 Task: In the  document Exoticfruits.epub Add page color 'Light Green'Light Green . Insert watermark . Insert watermark  Do not copy  Apply Font Style in watermark Lexend; font size  120 and place the watermark  Horizontally
Action: Mouse moved to (282, 14)
Screenshot: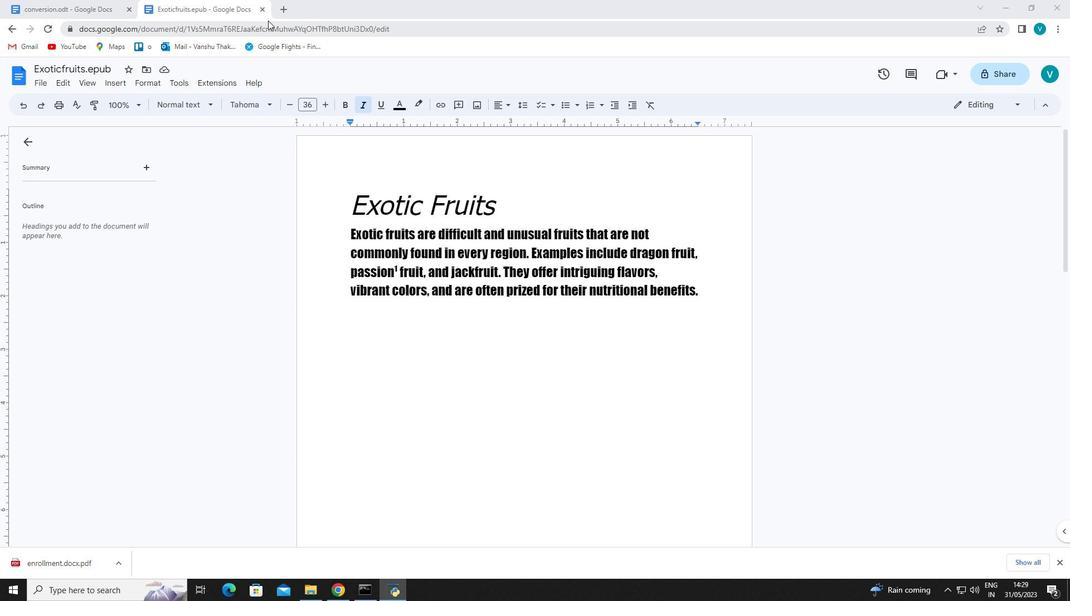 
Action: Mouse pressed left at (282, 14)
Screenshot: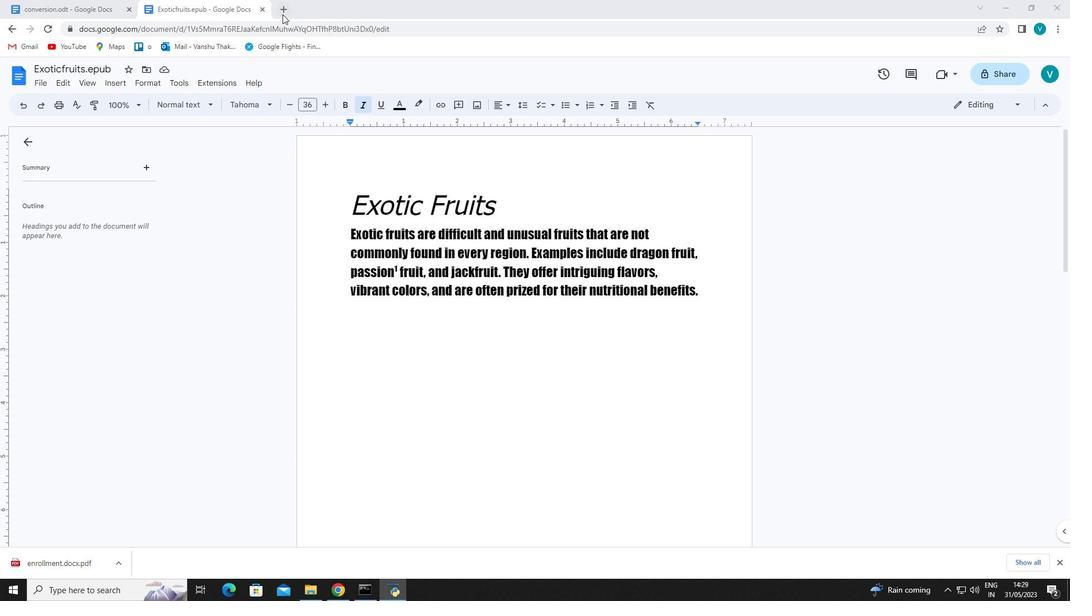 
Action: Mouse moved to (397, 225)
Screenshot: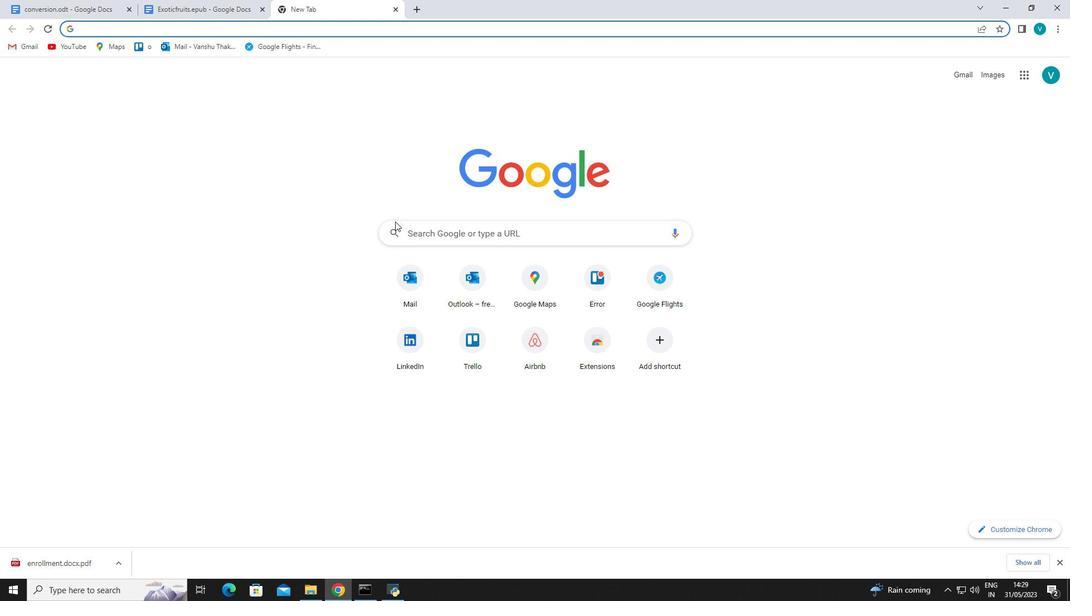 
Action: Mouse pressed left at (397, 225)
Screenshot: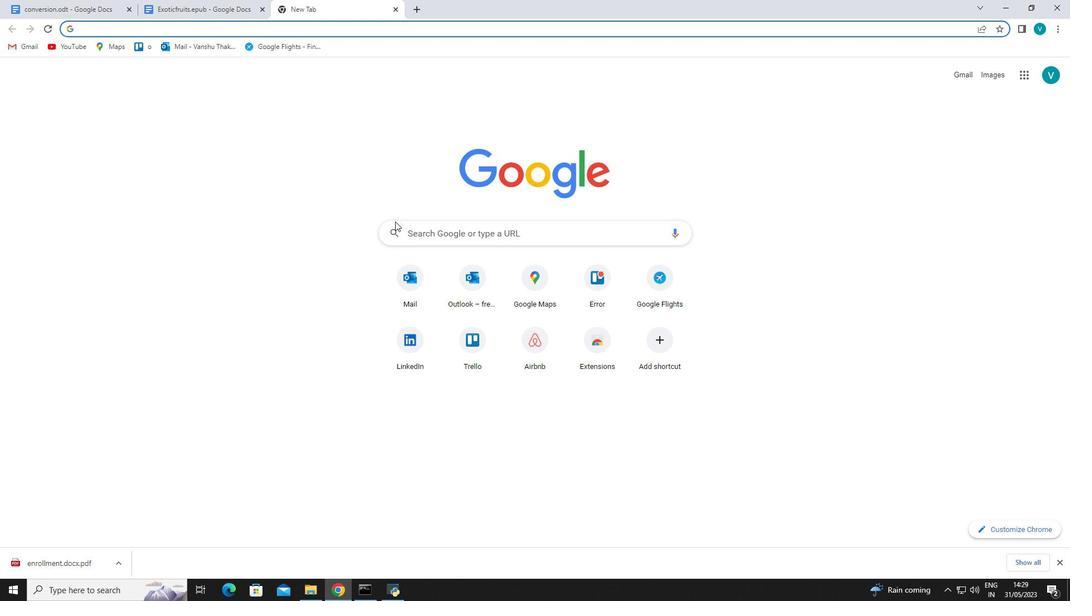 
Action: Mouse moved to (431, 242)
Screenshot: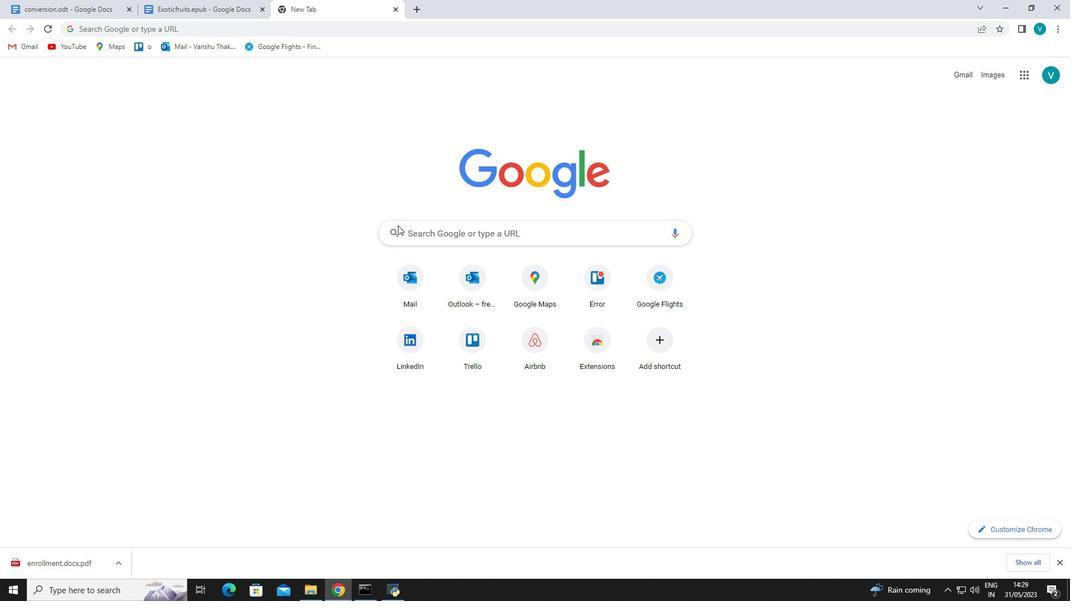 
Action: Mouse pressed left at (431, 242)
Screenshot: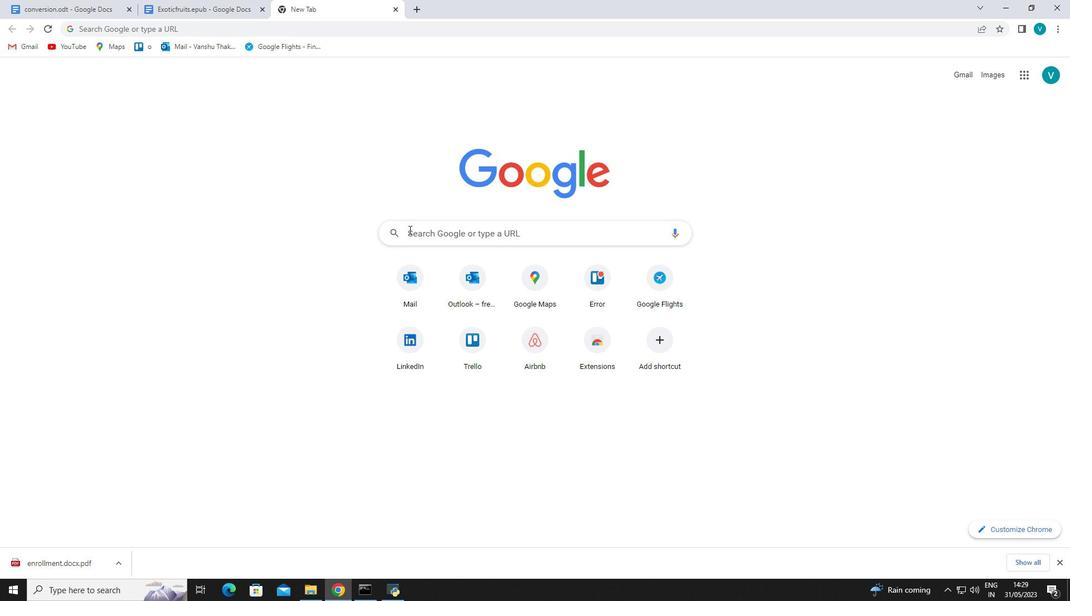 
Action: Mouse moved to (384, 216)
Screenshot: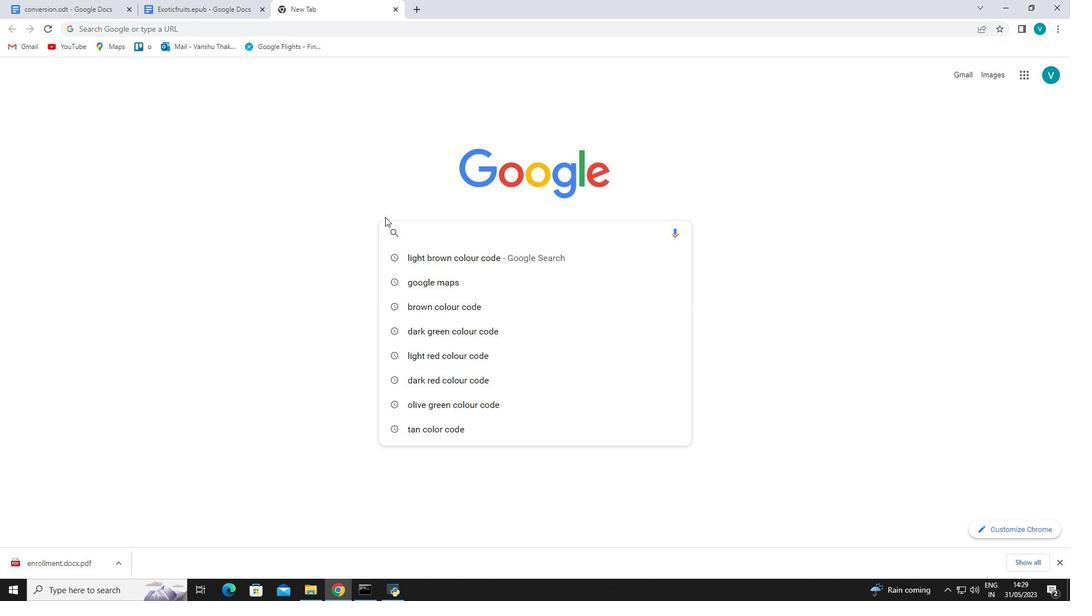 
Action: Key pressed light<Key.space>green<Key.space>color<Key.space>code<Key.enter>
Screenshot: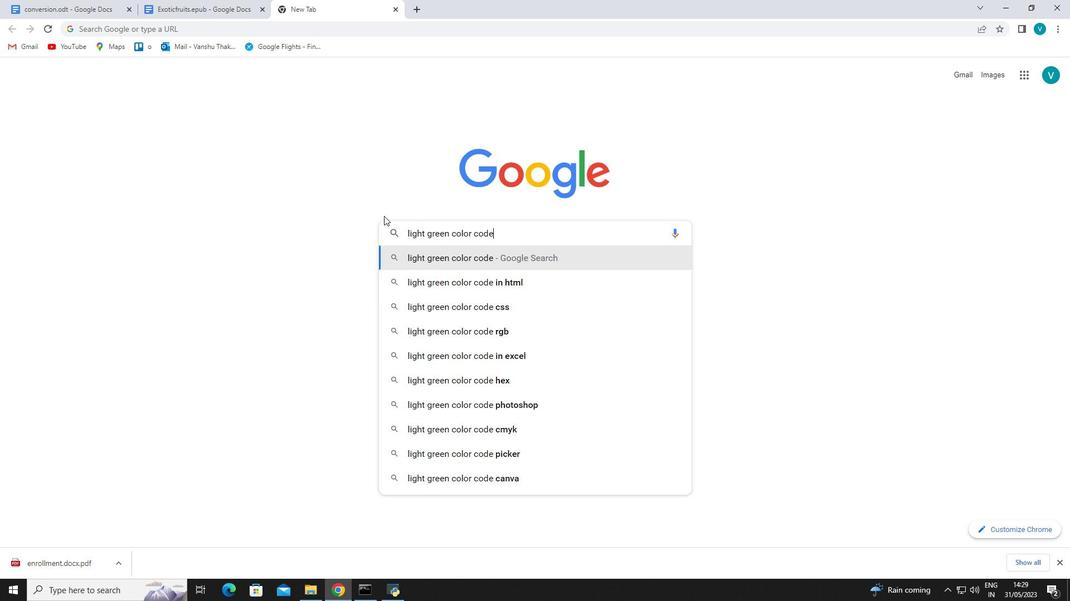 
Action: Mouse moved to (124, 153)
Screenshot: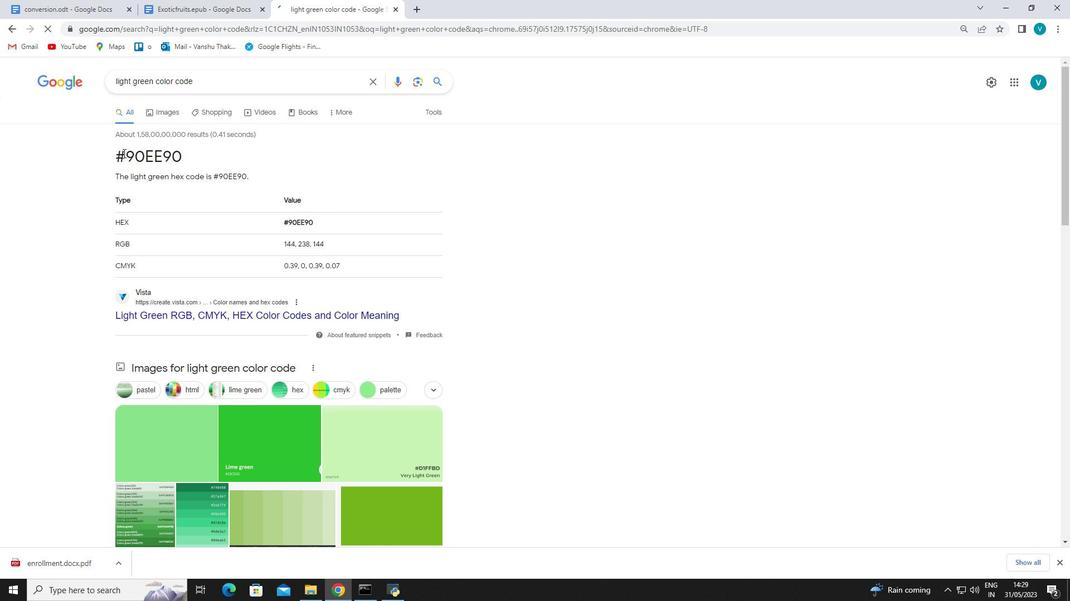
Action: Mouse pressed left at (124, 153)
Screenshot: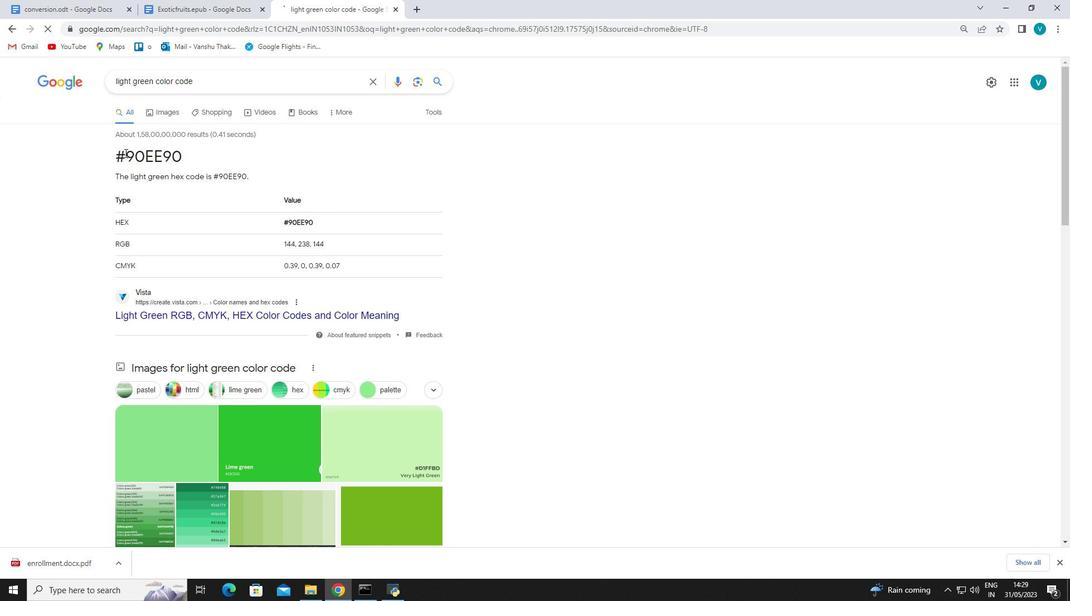 
Action: Mouse moved to (187, 153)
Screenshot: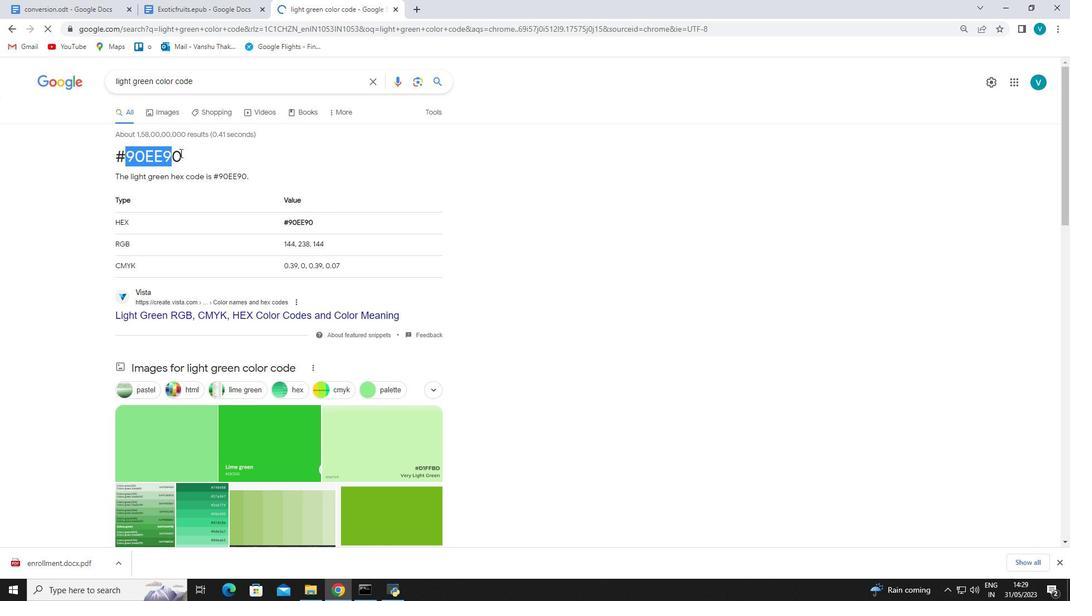 
Action: Key pressed ctrl+C<'\x03'>
Screenshot: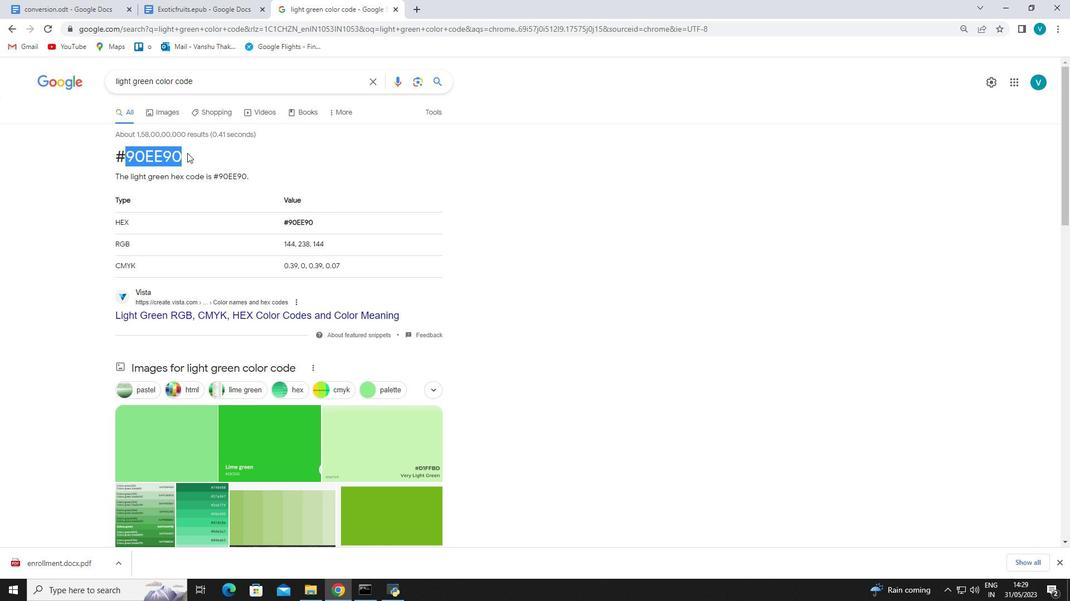 
Action: Mouse moved to (207, 0)
Screenshot: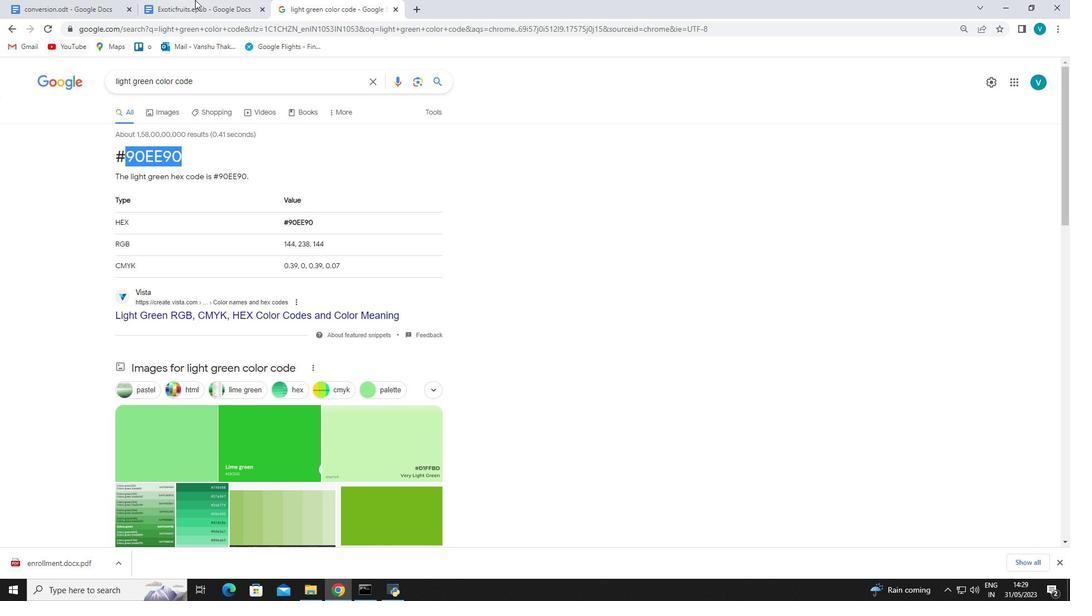 
Action: Mouse pressed left at (207, 0)
Screenshot: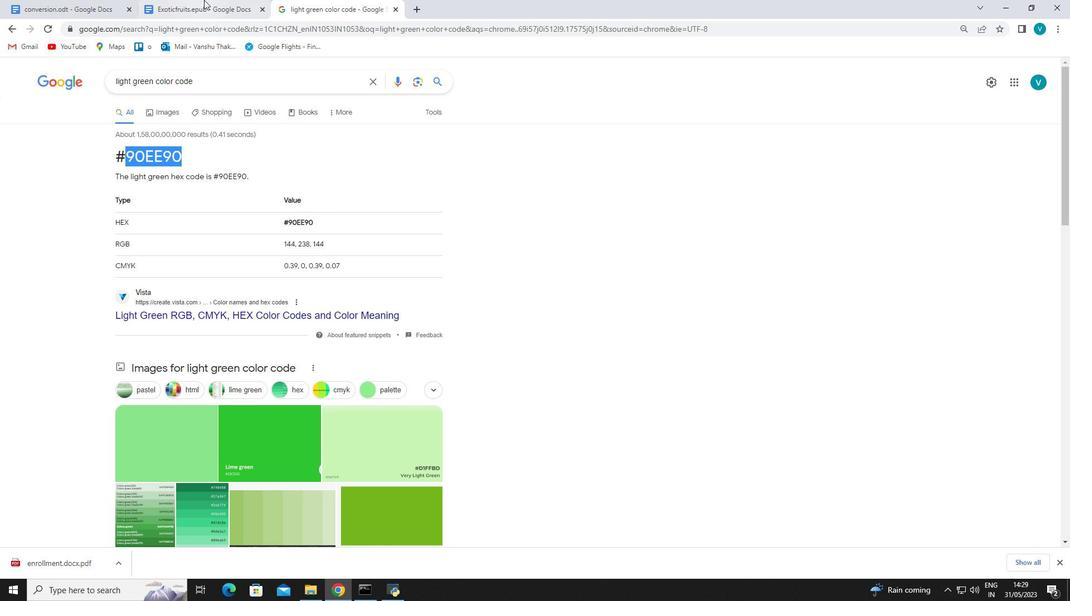 
Action: Mouse moved to (40, 81)
Screenshot: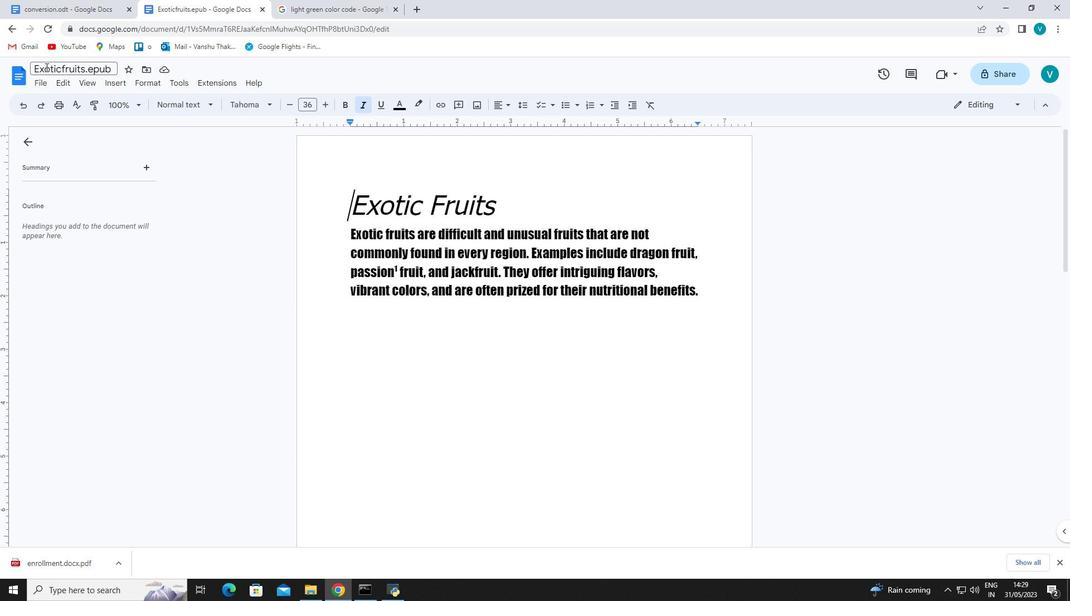 
Action: Mouse pressed left at (40, 81)
Screenshot: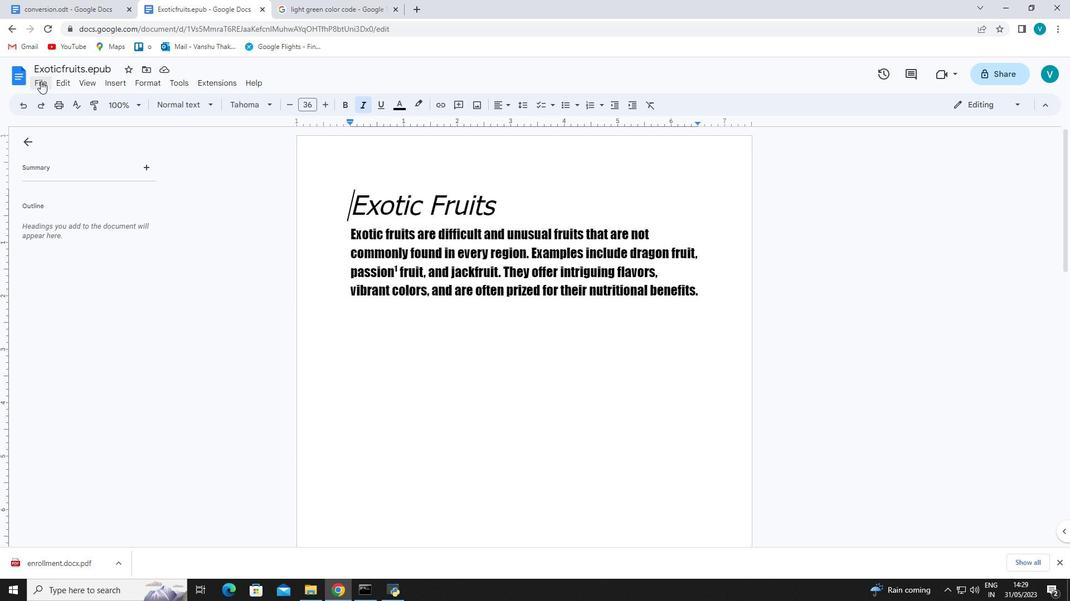 
Action: Mouse moved to (78, 387)
Screenshot: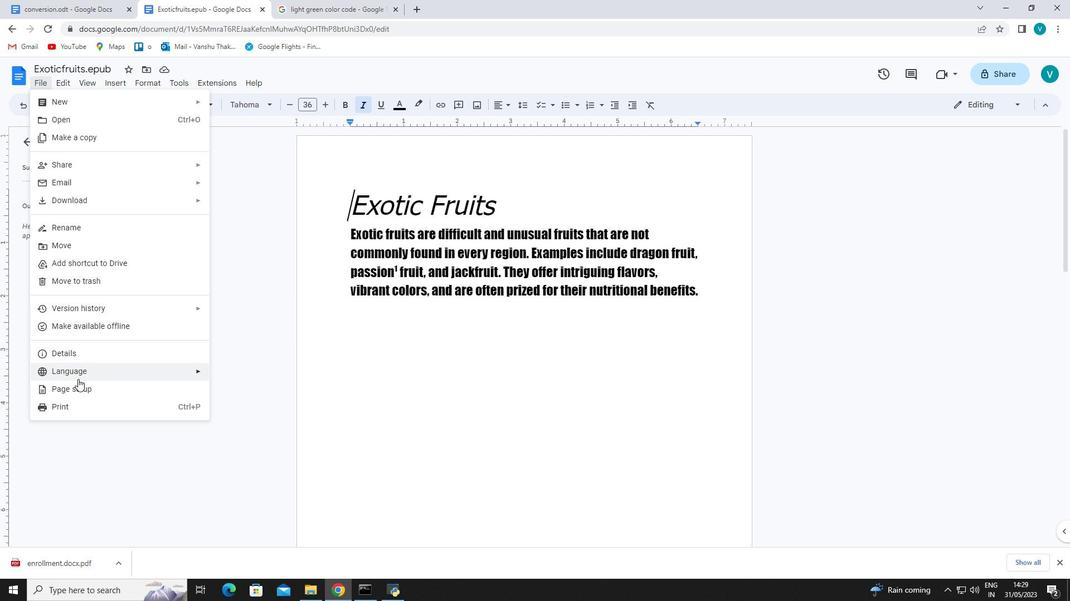 
Action: Mouse pressed left at (78, 387)
Screenshot: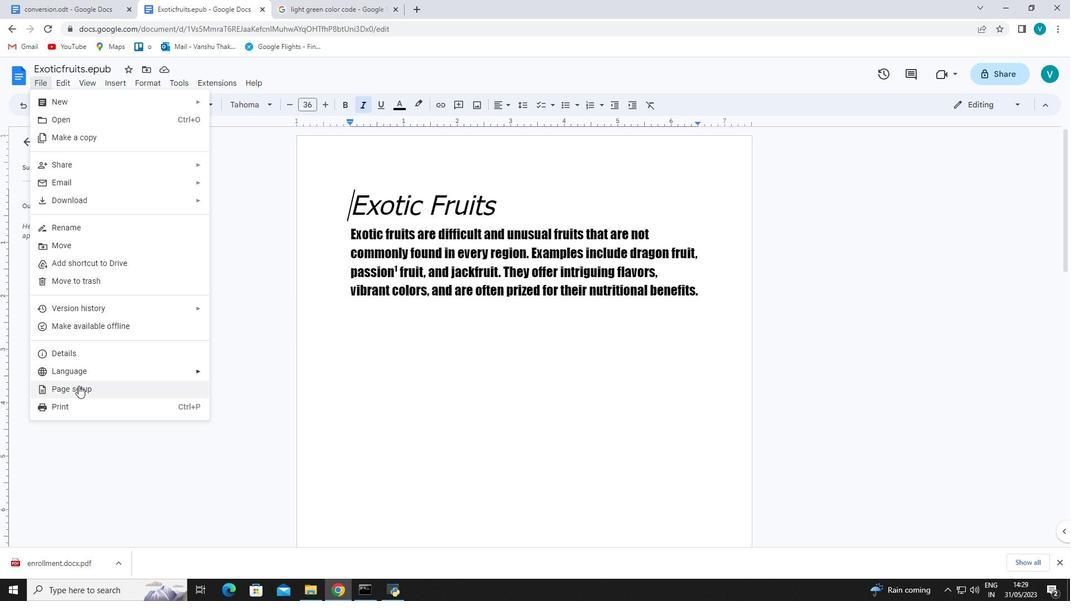
Action: Mouse moved to (455, 368)
Screenshot: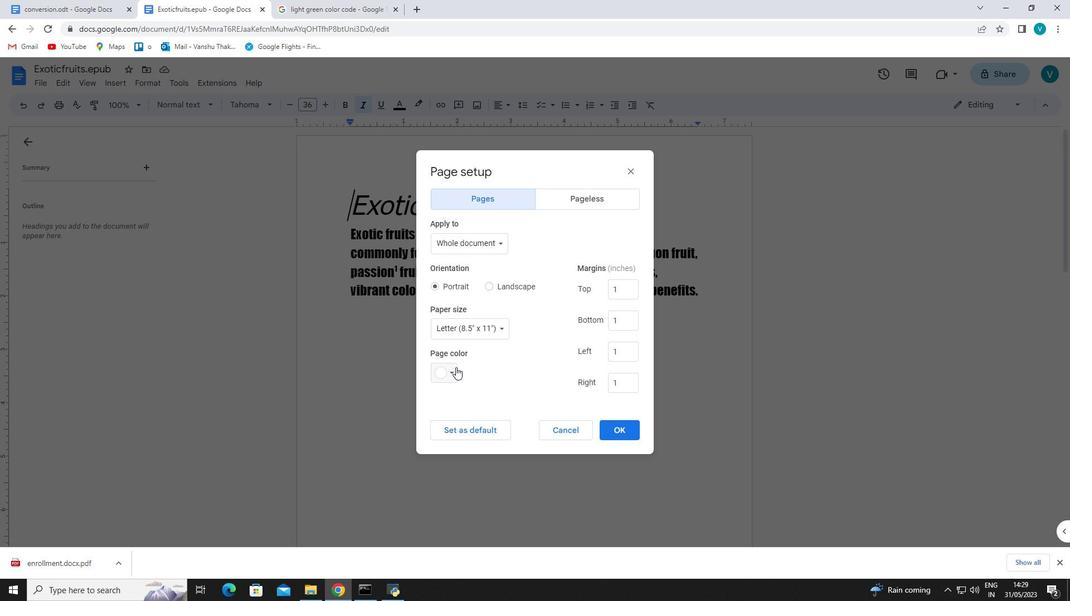 
Action: Mouse pressed left at (455, 368)
Screenshot: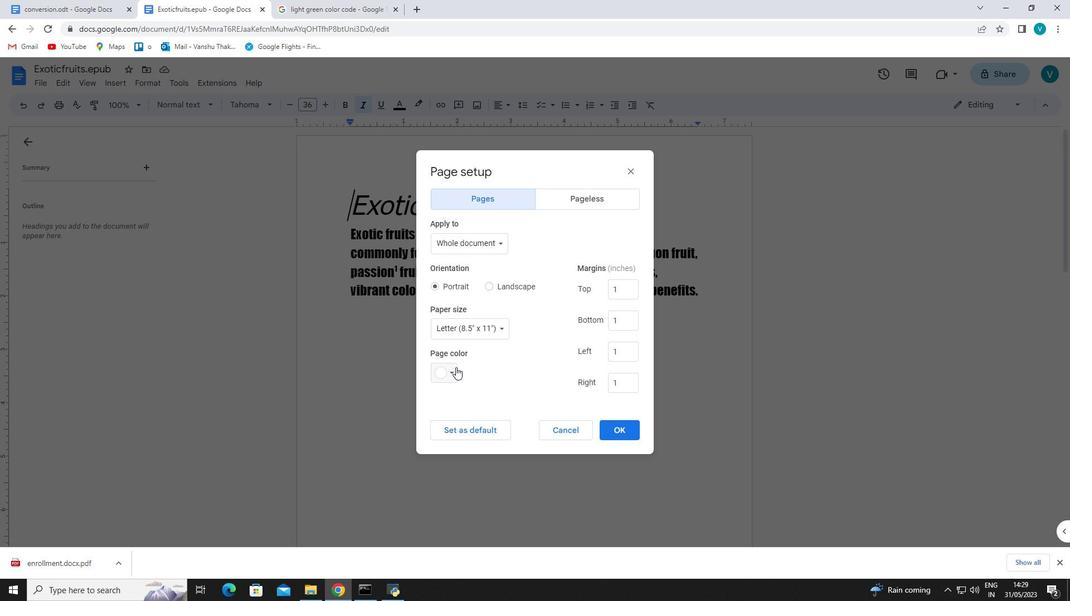 
Action: Mouse moved to (459, 493)
Screenshot: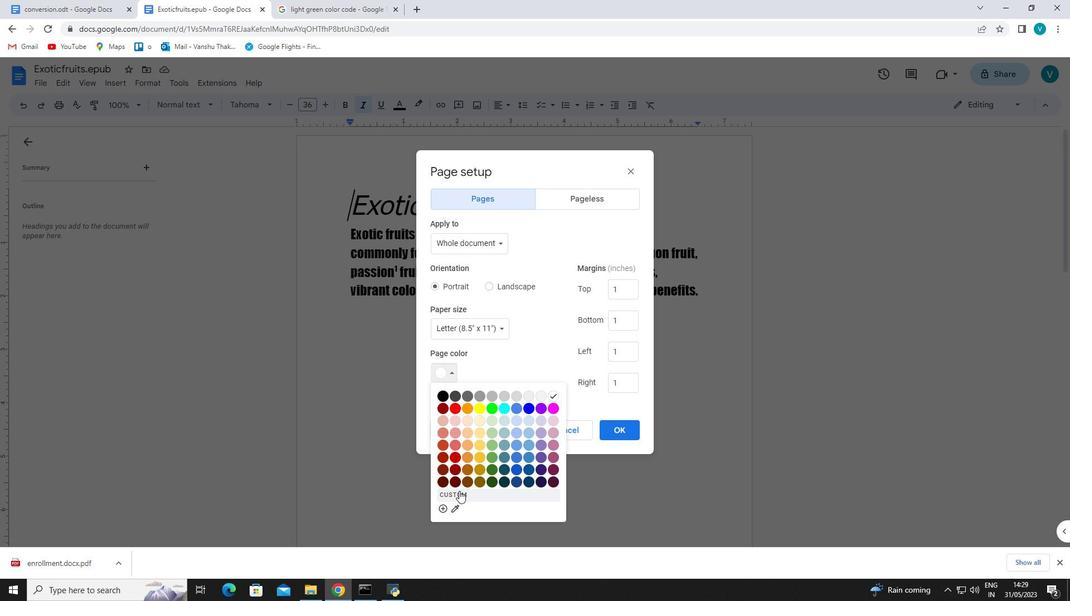 
Action: Mouse pressed left at (459, 493)
Screenshot: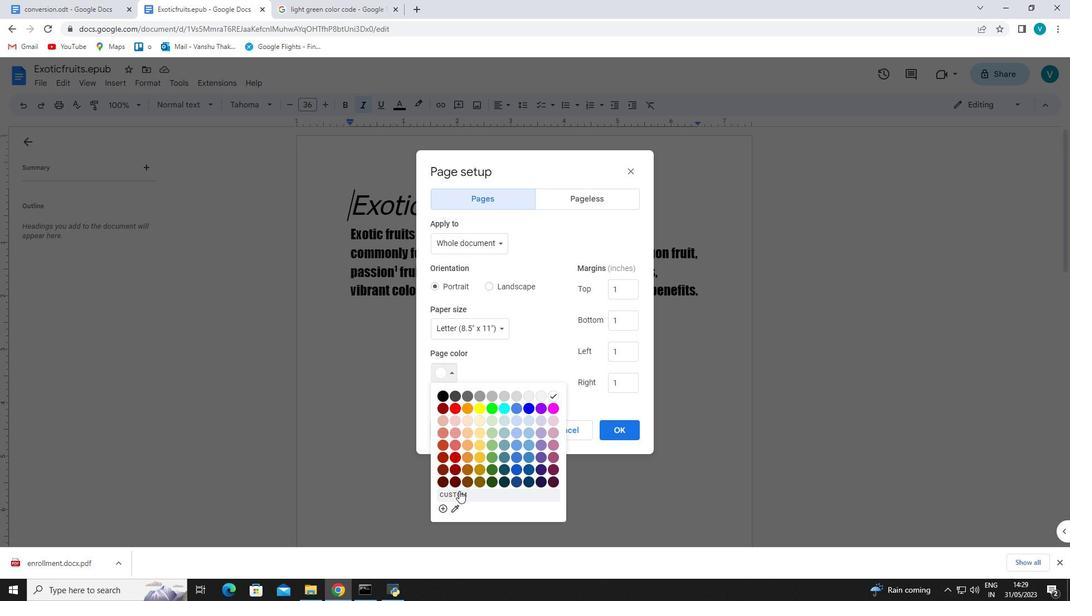 
Action: Mouse moved to (478, 353)
Screenshot: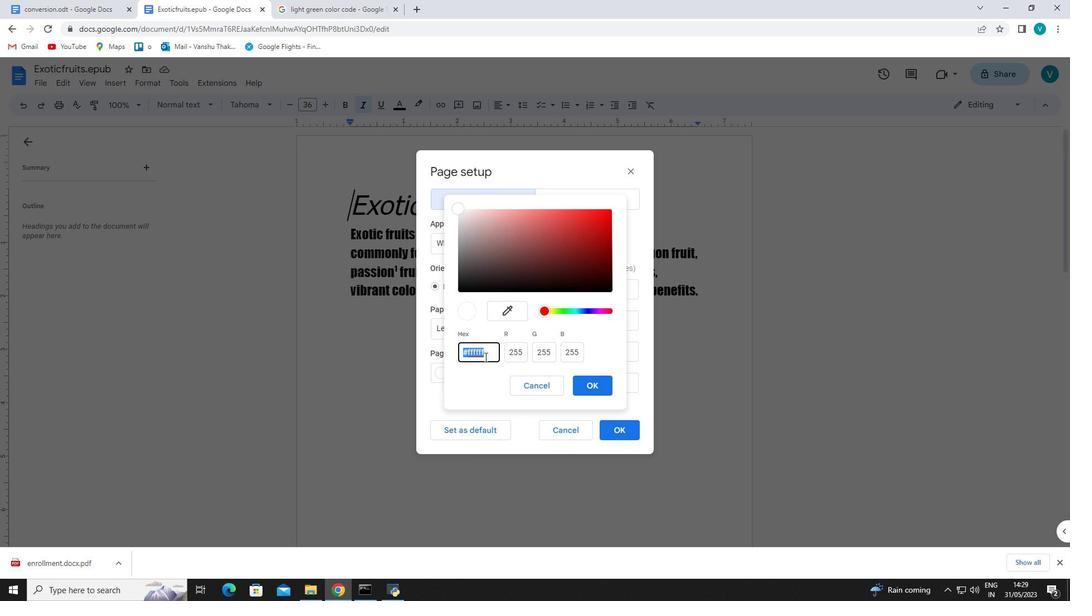 
Action: Mouse pressed left at (478, 353)
Screenshot: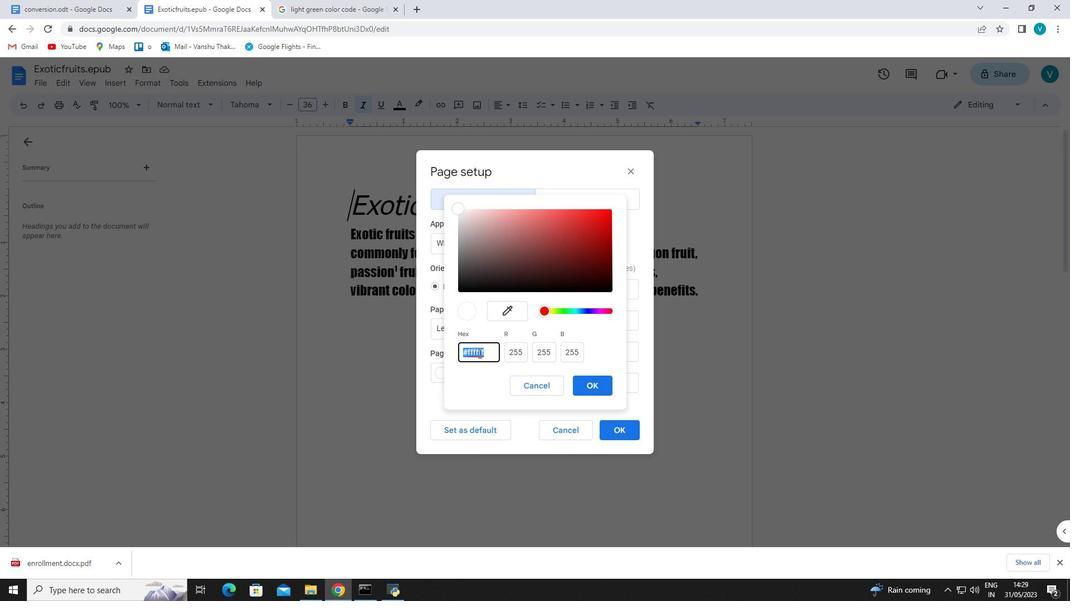 
Action: Mouse moved to (468, 351)
Screenshot: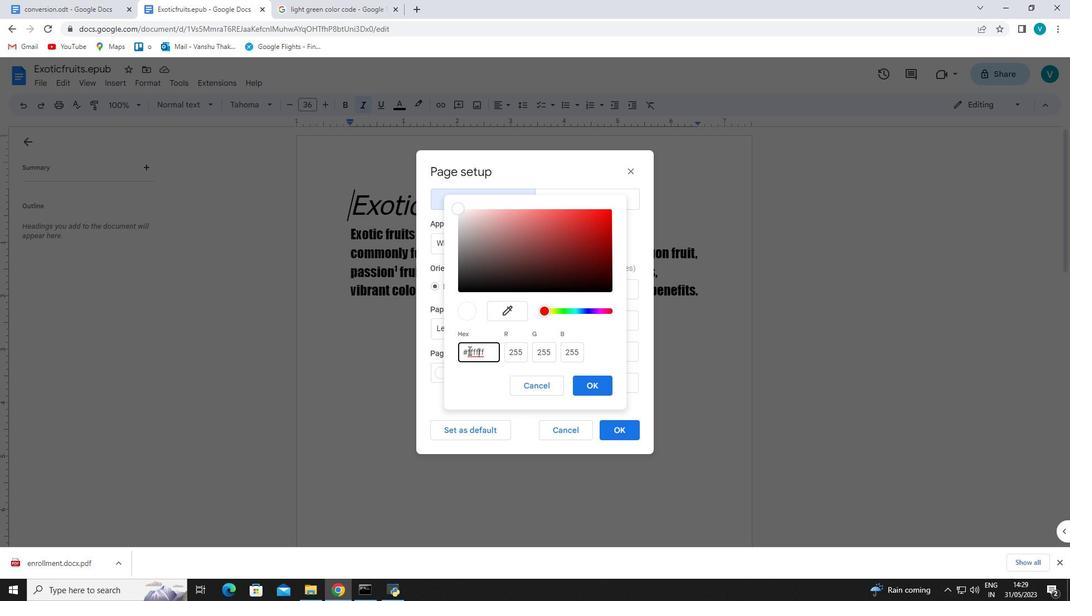 
Action: Mouse pressed left at (468, 351)
Screenshot: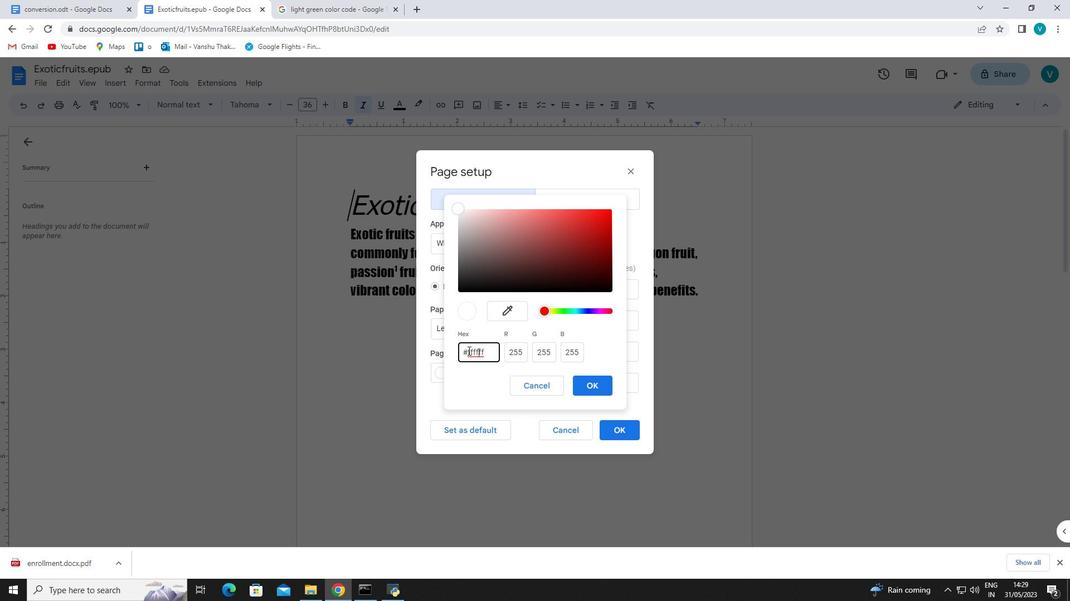 
Action: Mouse moved to (493, 343)
Screenshot: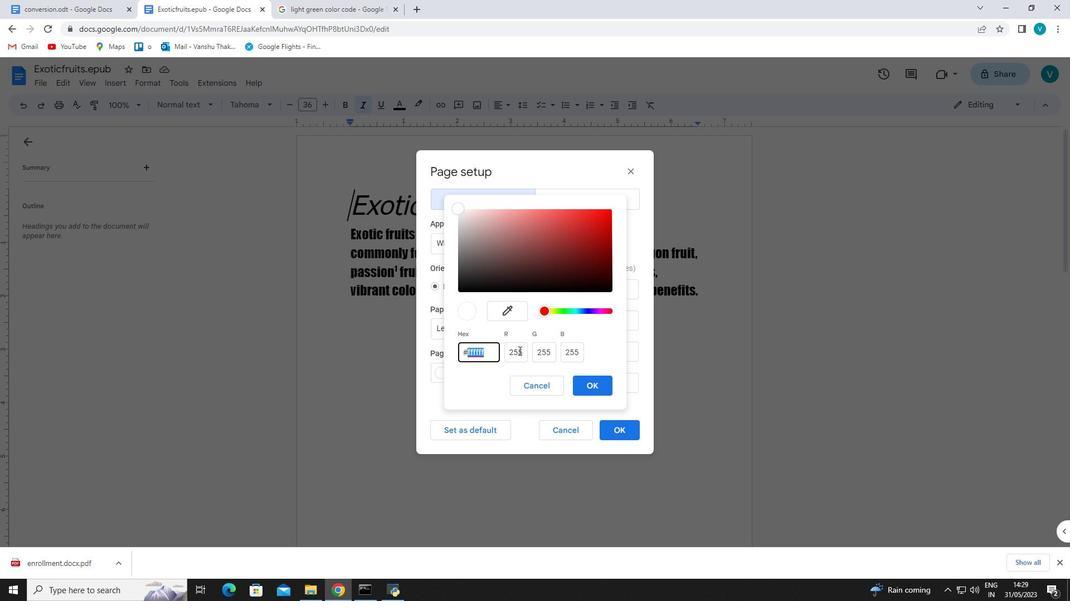 
Action: Key pressed ctrl+V
Screenshot: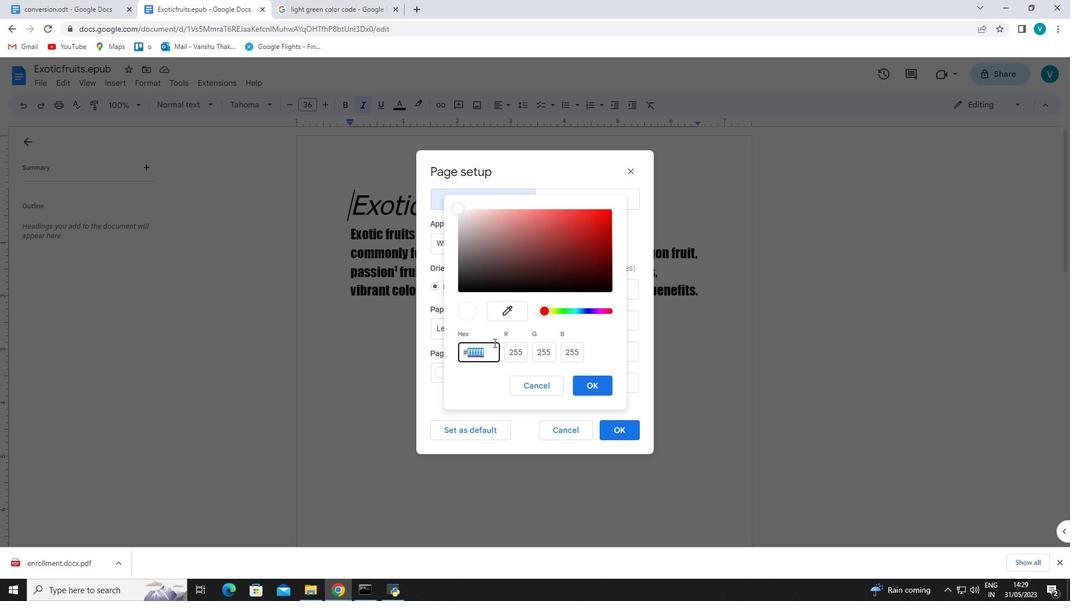 
Action: Mouse moved to (600, 386)
Screenshot: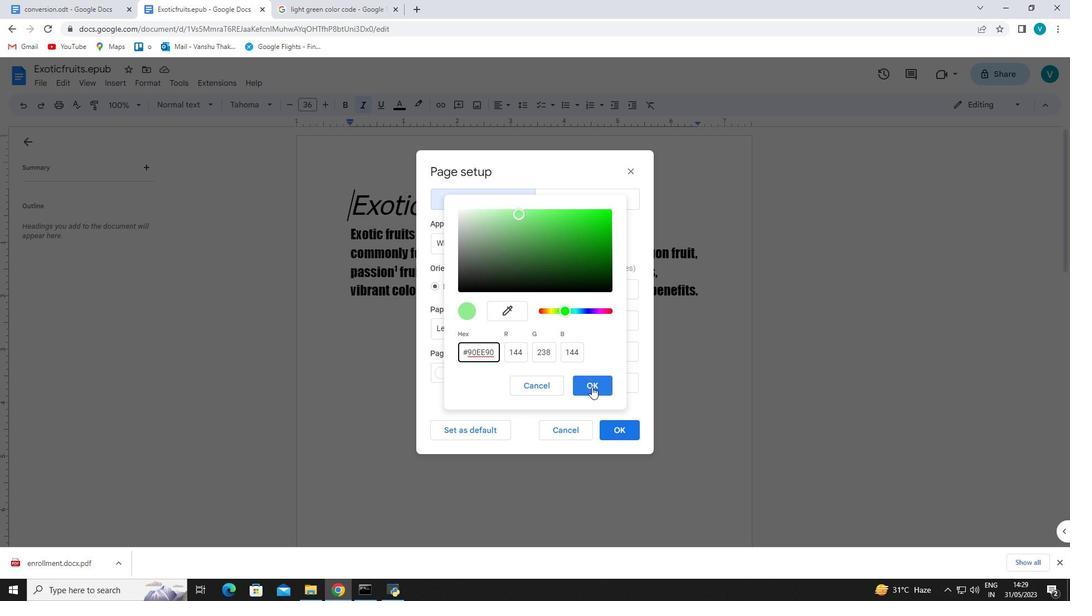 
Action: Mouse pressed left at (600, 386)
Screenshot: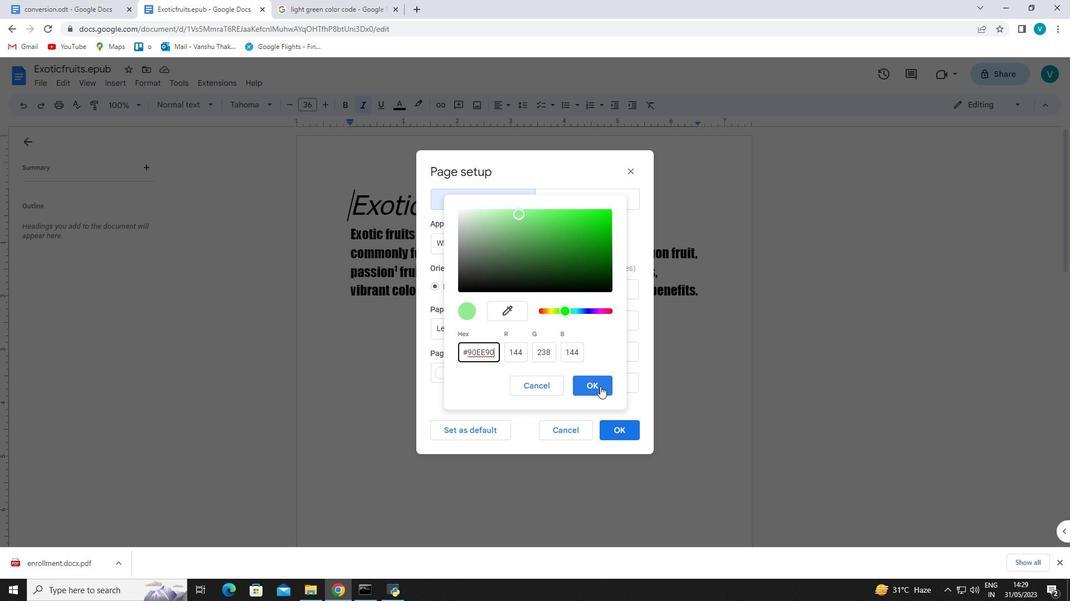 
Action: Mouse moved to (614, 428)
Screenshot: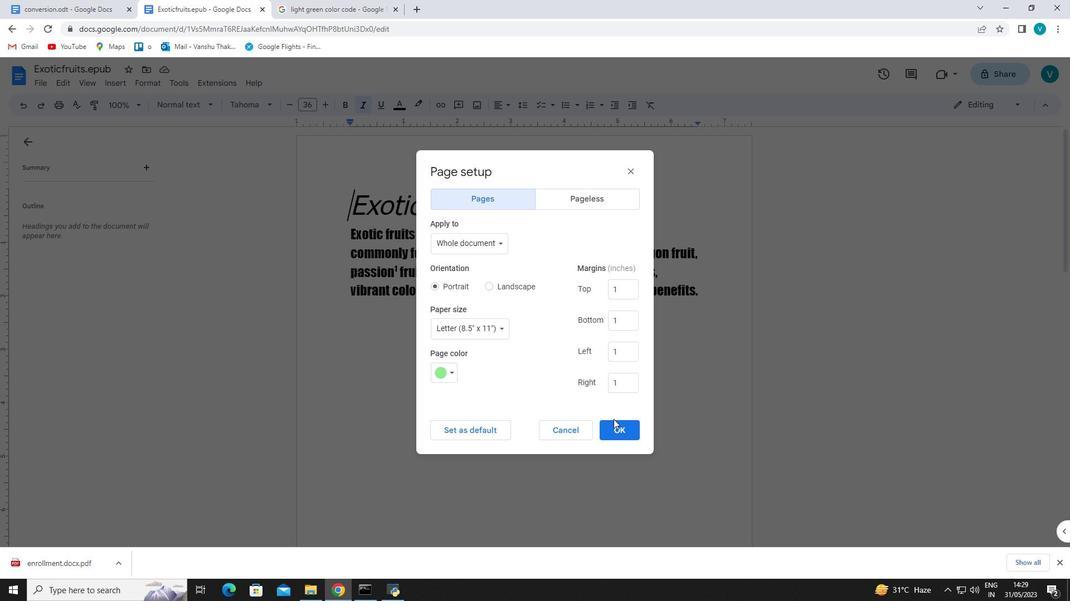 
Action: Mouse pressed left at (614, 428)
Screenshot: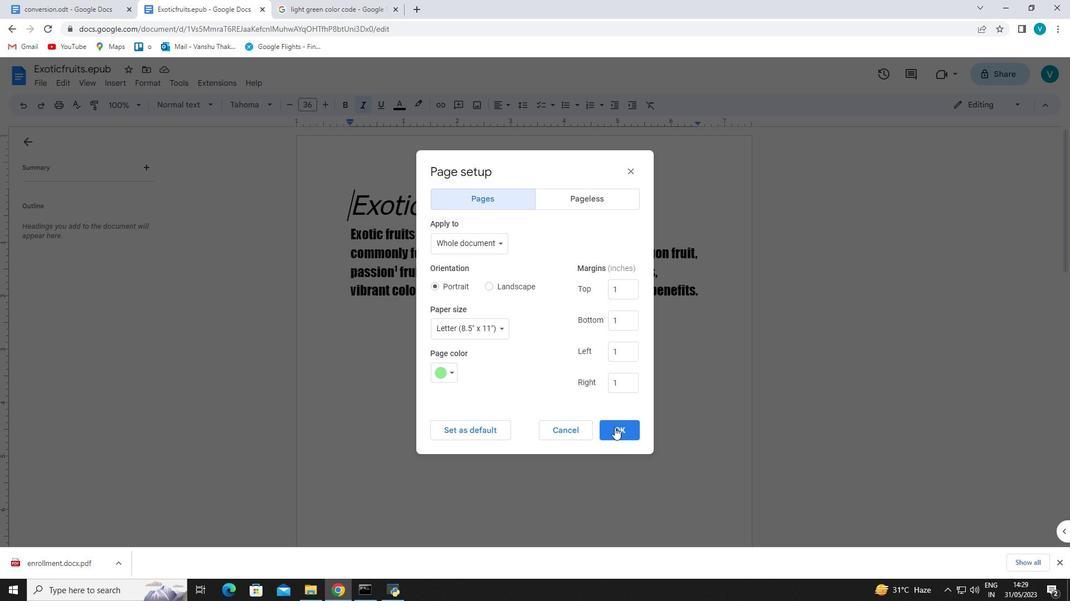 
Action: Mouse moved to (113, 83)
Screenshot: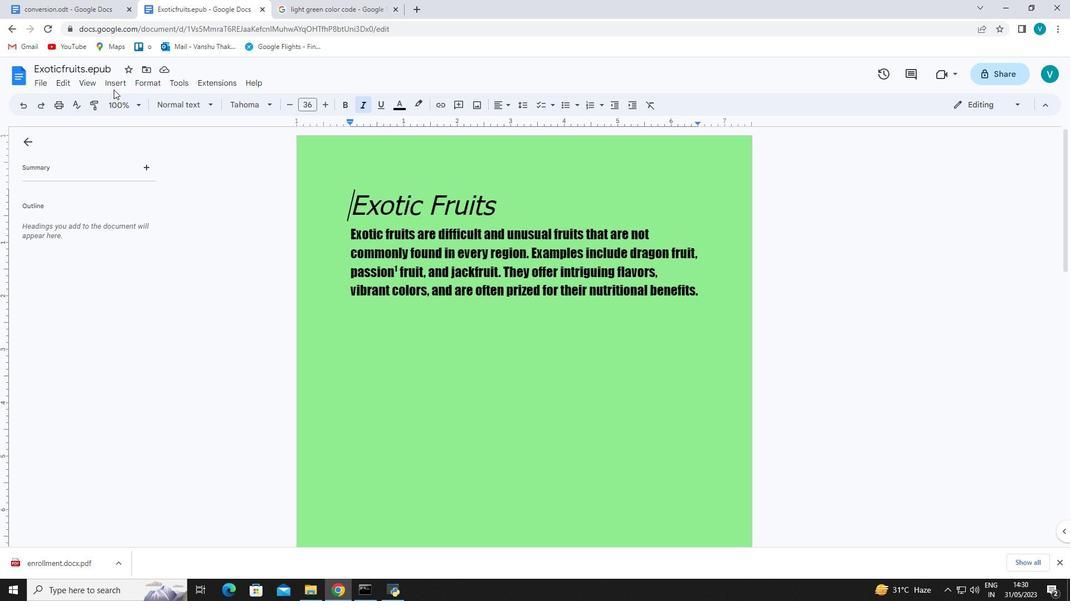 
Action: Mouse pressed left at (113, 83)
Screenshot: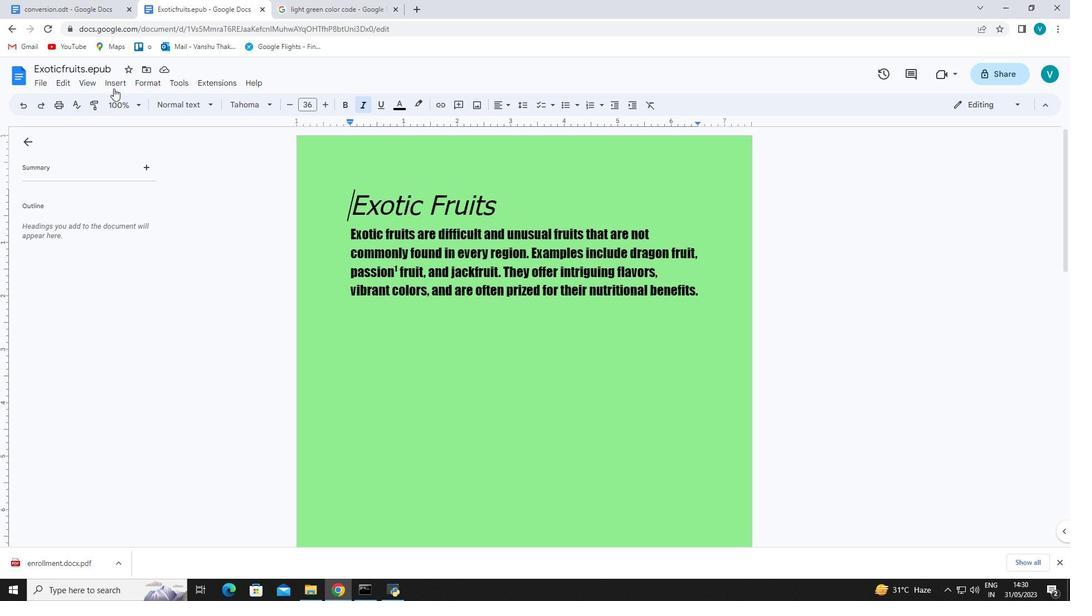 
Action: Mouse moved to (147, 344)
Screenshot: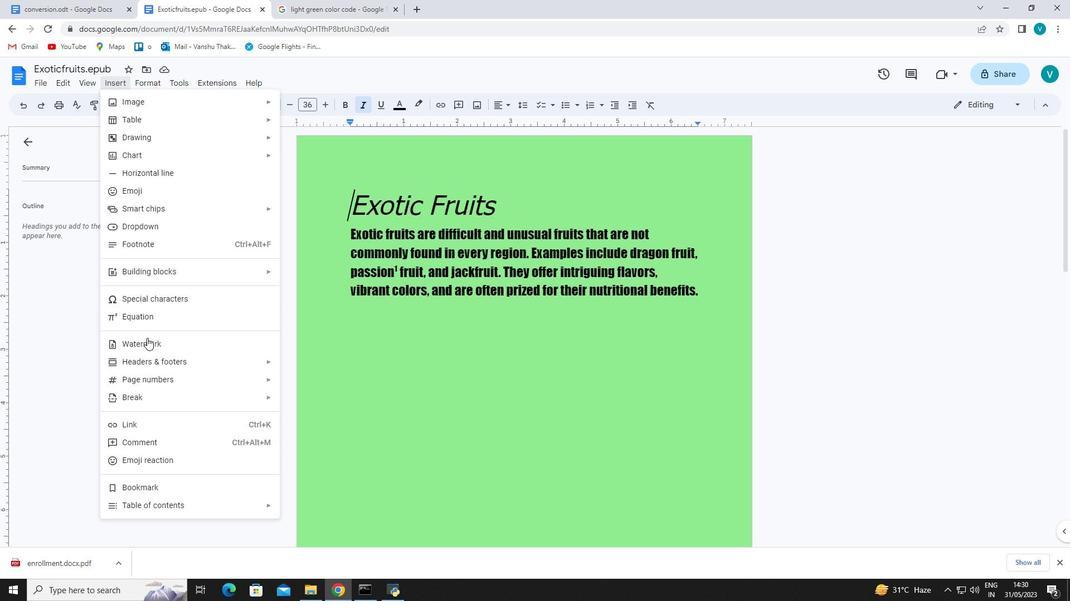 
Action: Mouse pressed left at (147, 344)
Screenshot: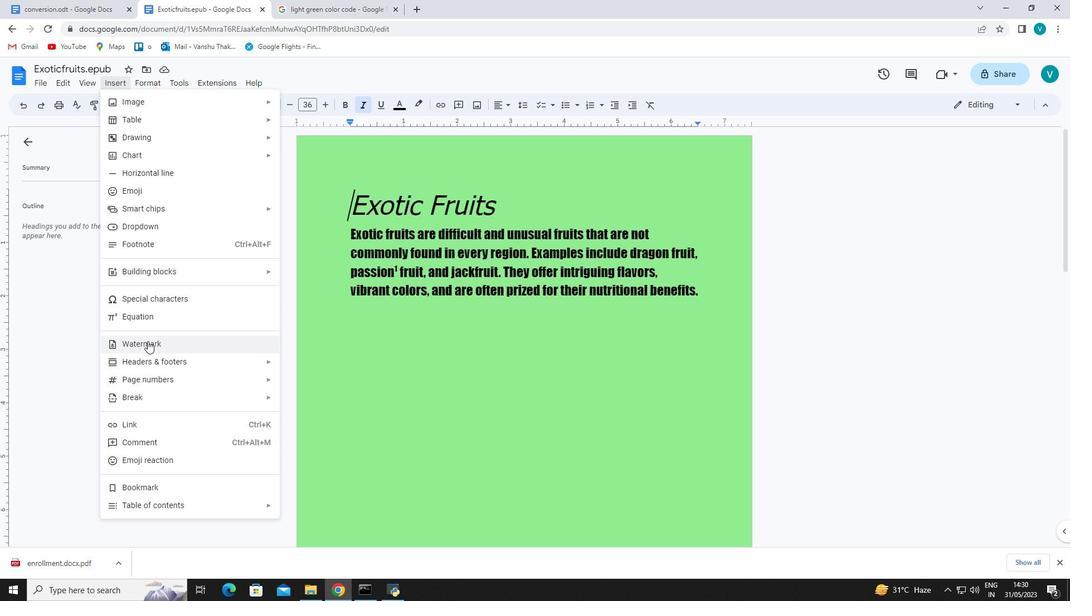 
Action: Mouse moved to (1018, 144)
Screenshot: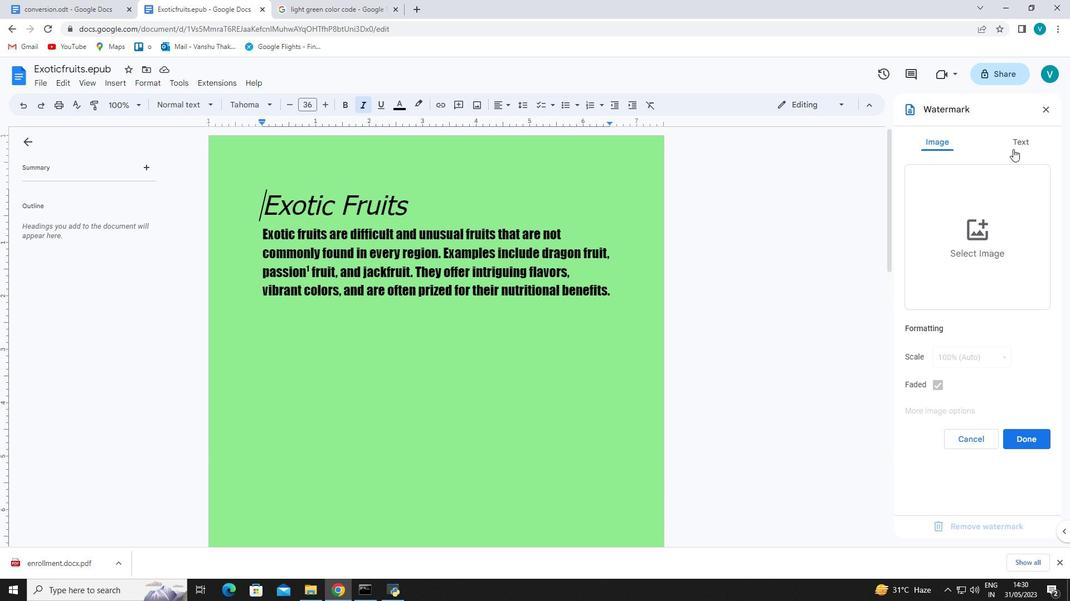 
Action: Mouse pressed left at (1018, 144)
Screenshot: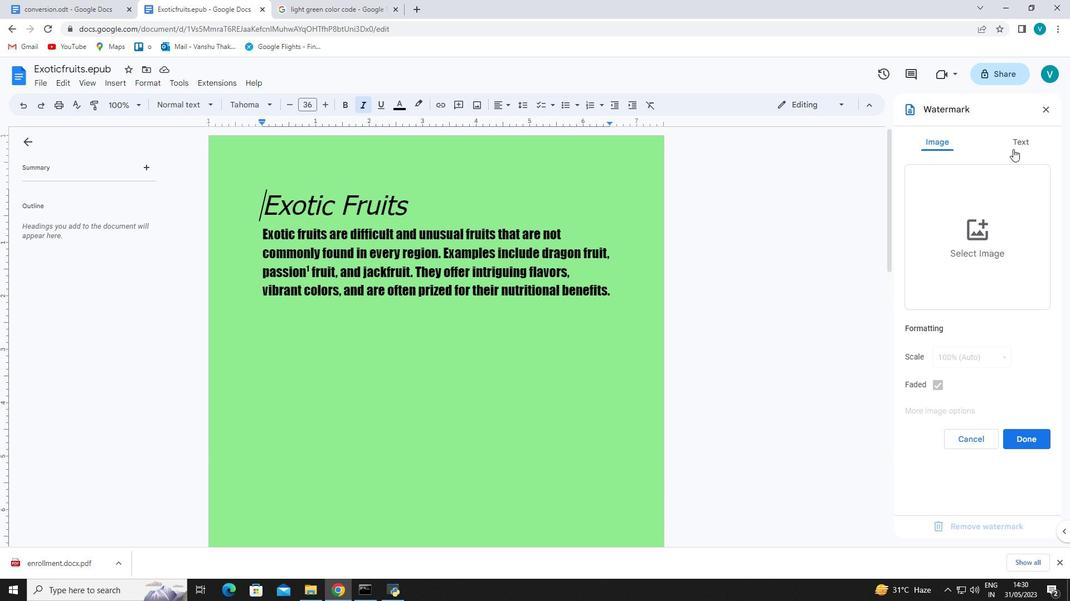 
Action: Mouse moved to (985, 179)
Screenshot: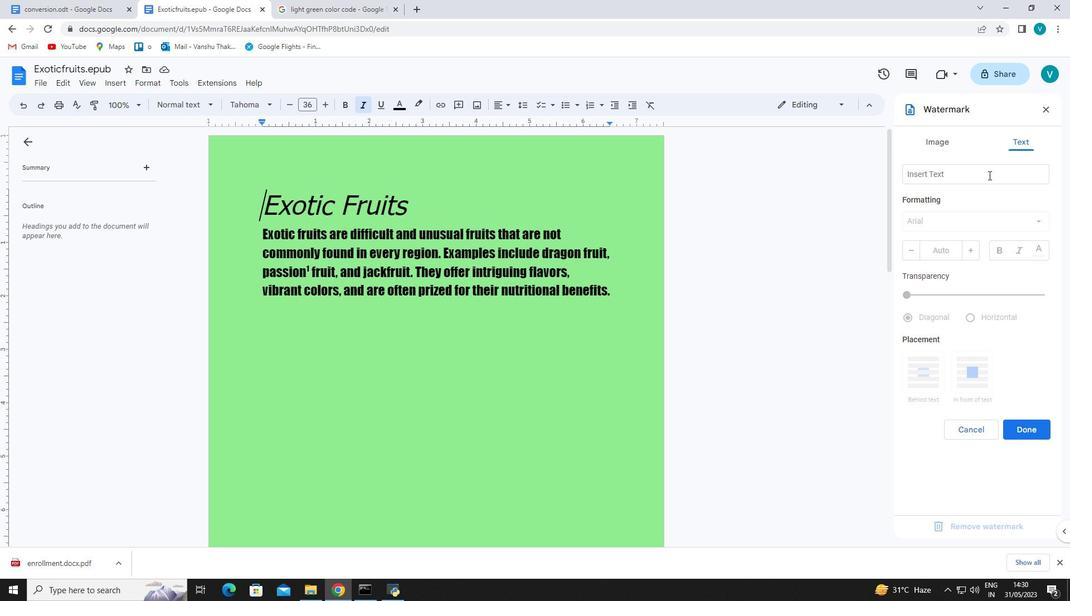 
Action: Mouse pressed left at (985, 179)
Screenshot: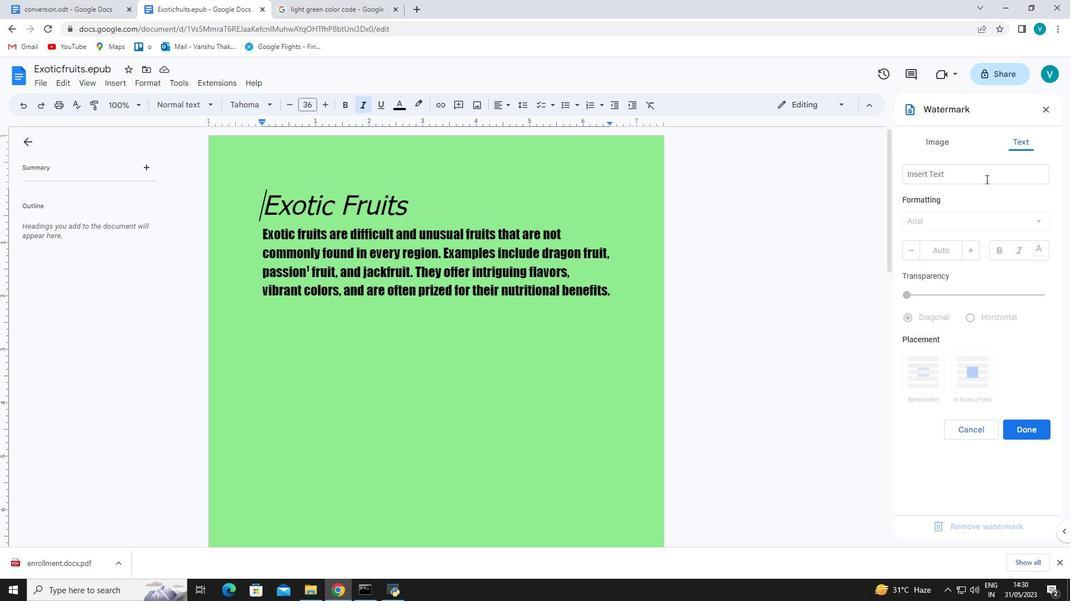 
Action: Key pressed <Key.shift>
Screenshot: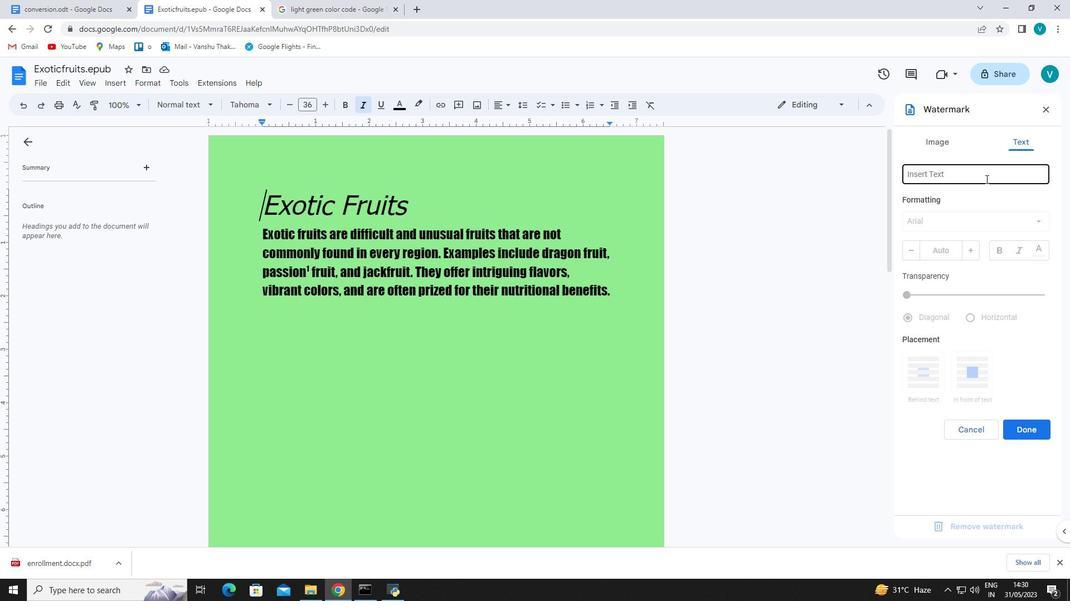 
Action: Mouse moved to (980, 181)
Screenshot: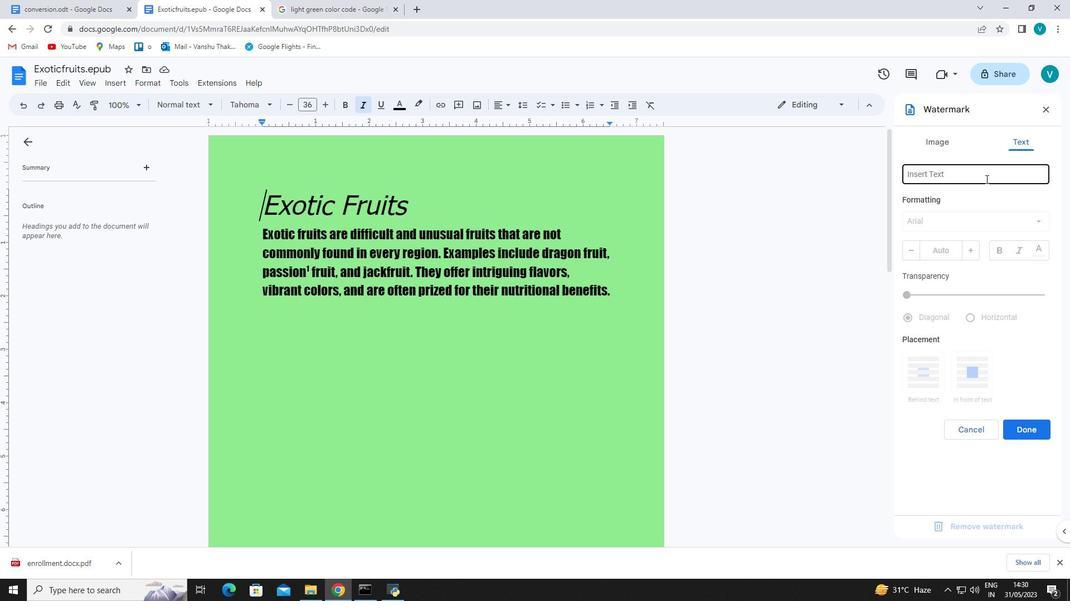 
Action: Key pressed <Key.shift><Key.shift>D
Screenshot: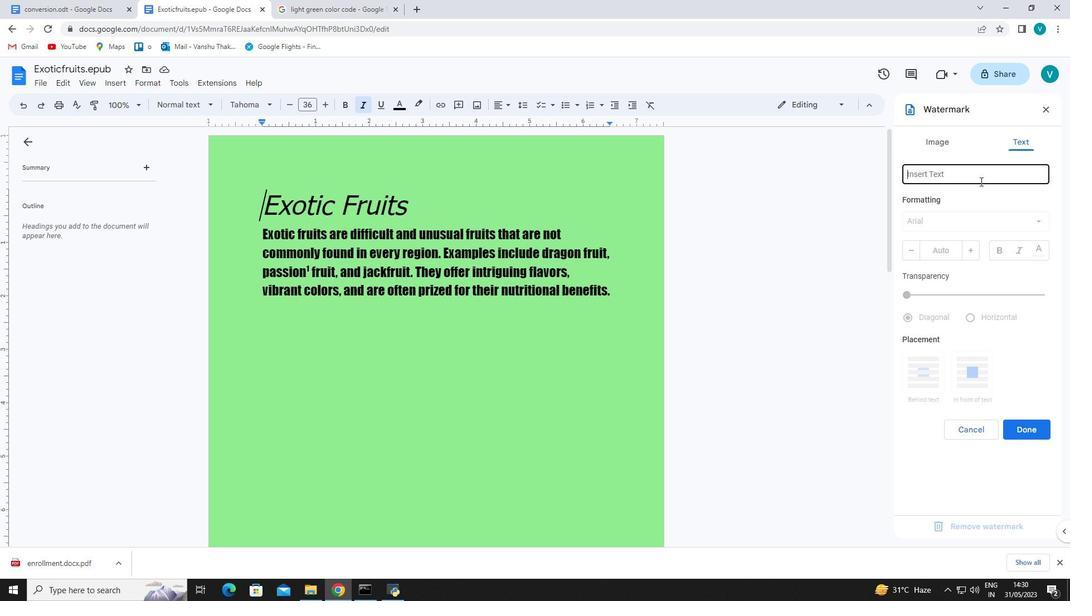 
Action: Mouse moved to (421, 0)
Screenshot: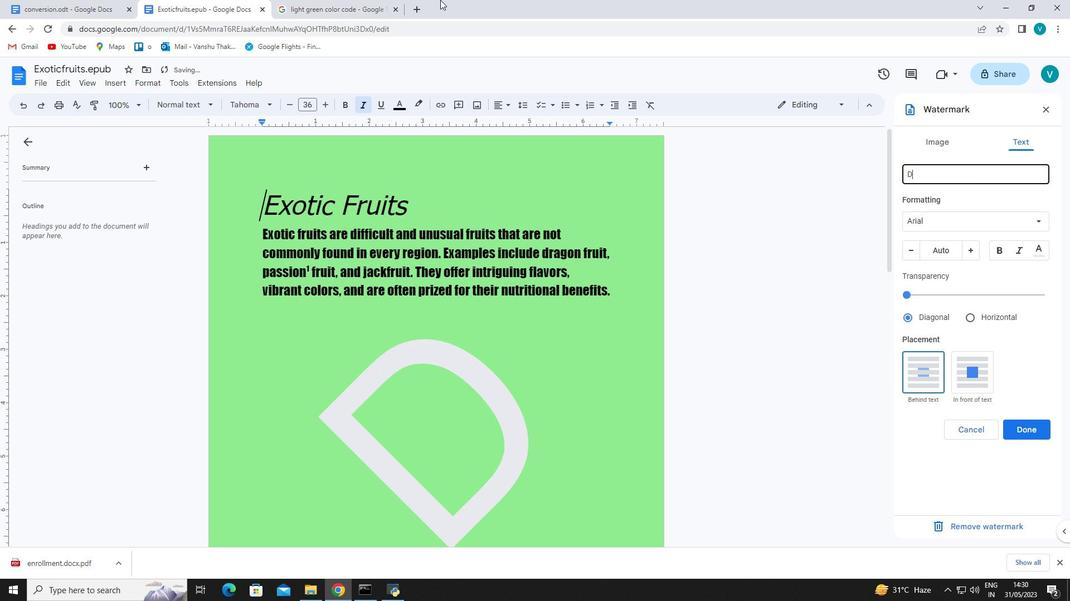 
Action: Key pressed o<Key.space>not<Key.space>copy
Screenshot: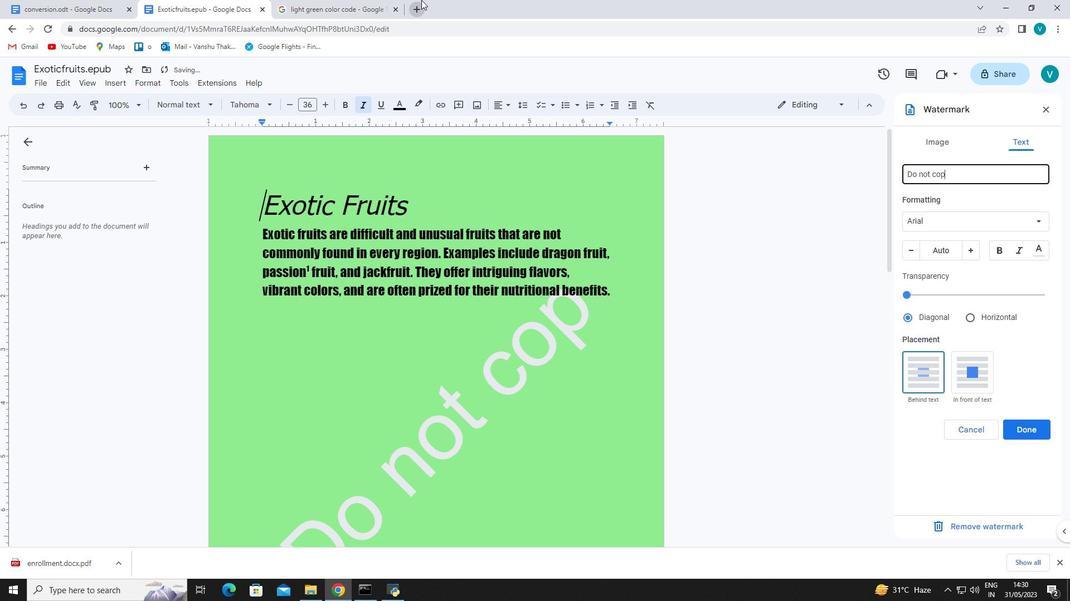 
Action: Mouse moved to (959, 224)
Screenshot: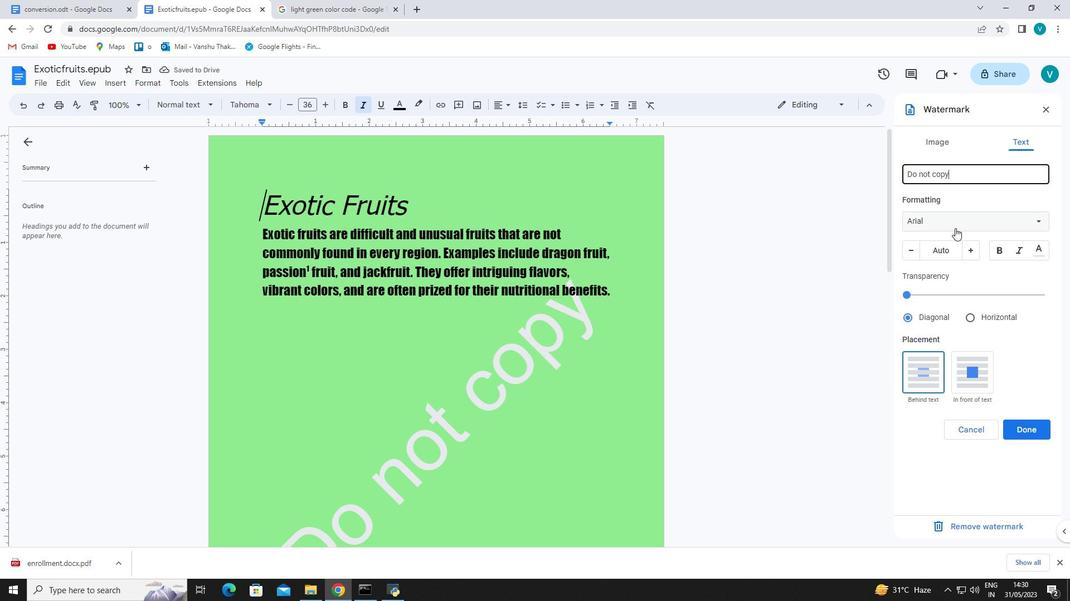 
Action: Mouse pressed left at (959, 224)
Screenshot: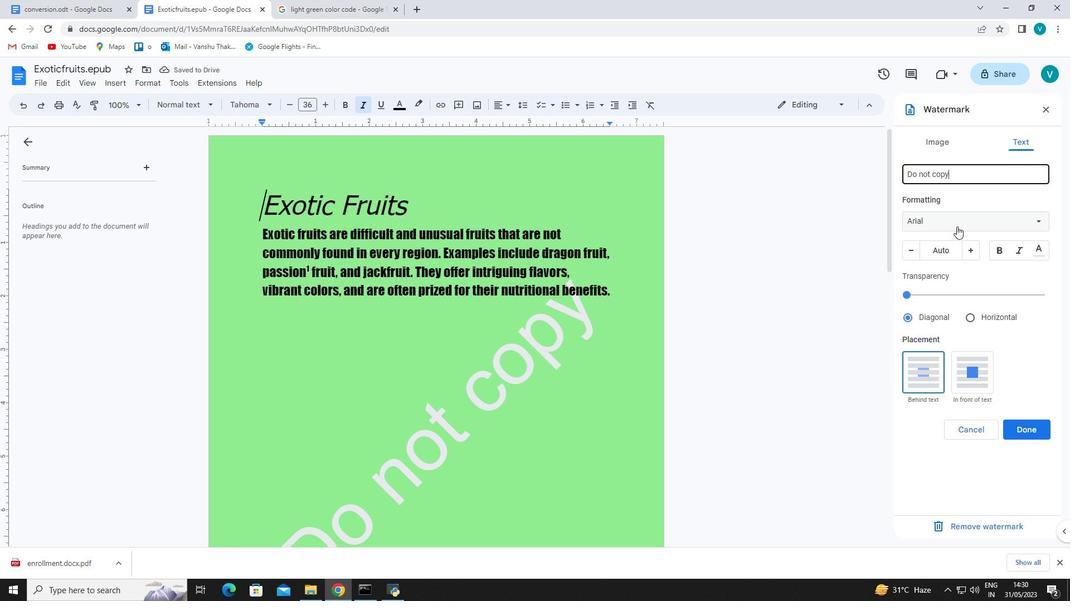 
Action: Mouse moved to (954, 326)
Screenshot: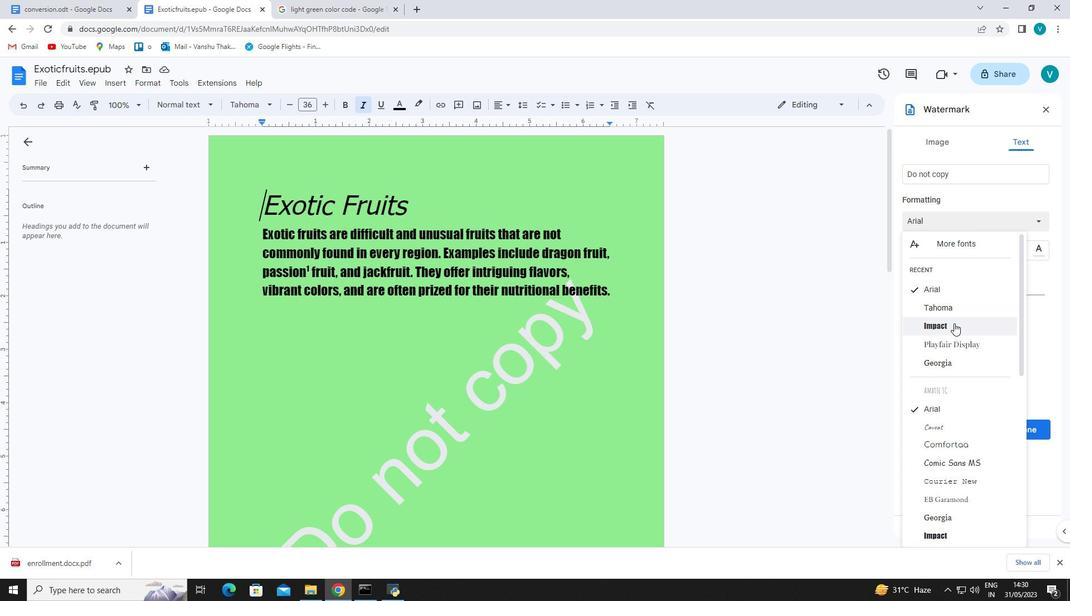 
Action: Mouse scrolled (954, 326) with delta (0, 0)
Screenshot: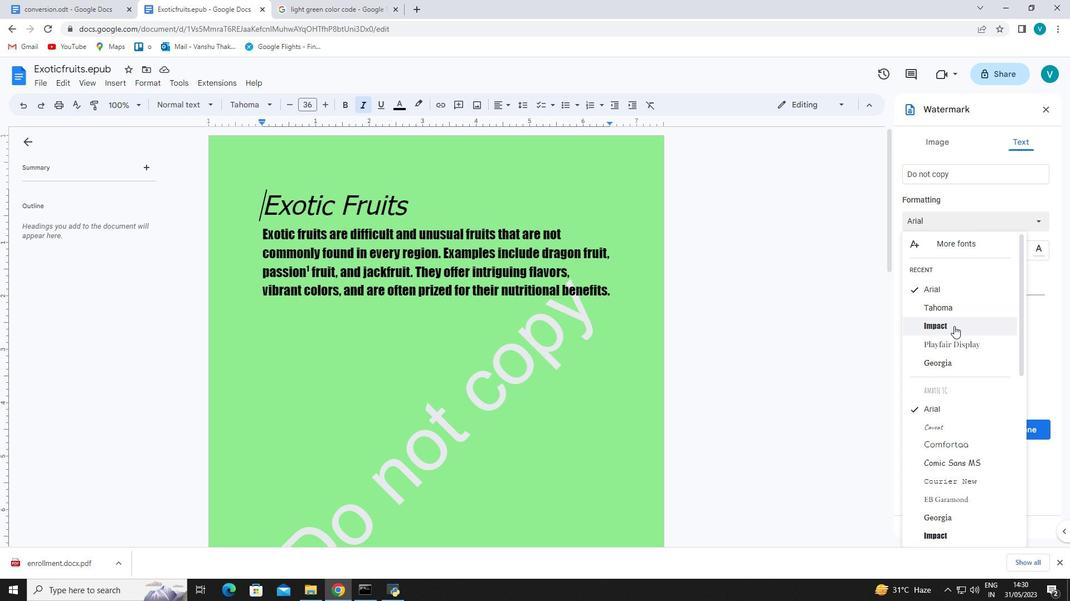 
Action: Mouse scrolled (954, 326) with delta (0, 0)
Screenshot: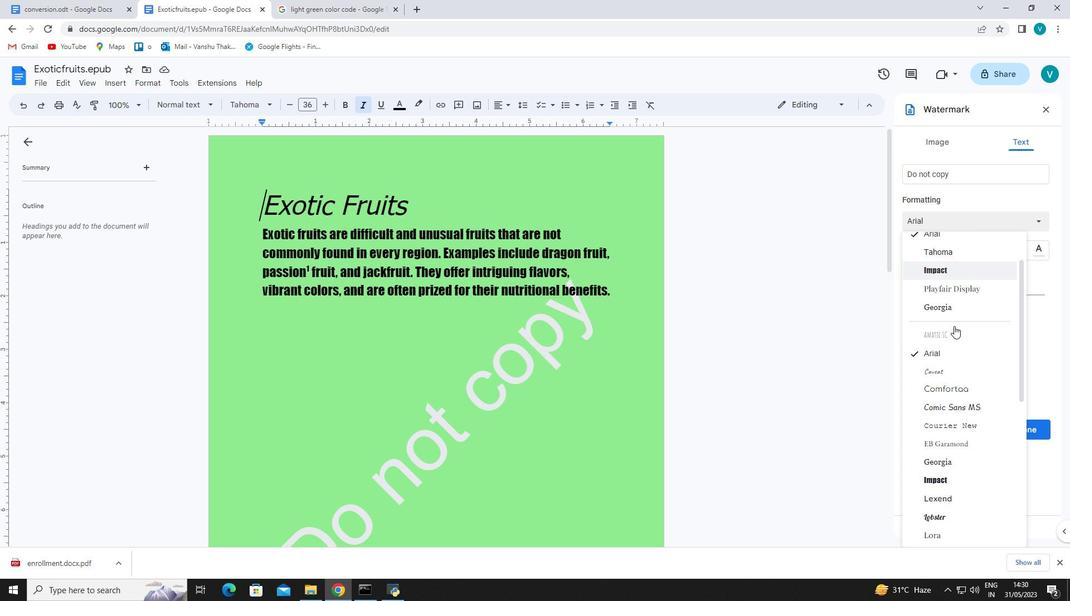 
Action: Mouse scrolled (954, 326) with delta (0, 0)
Screenshot: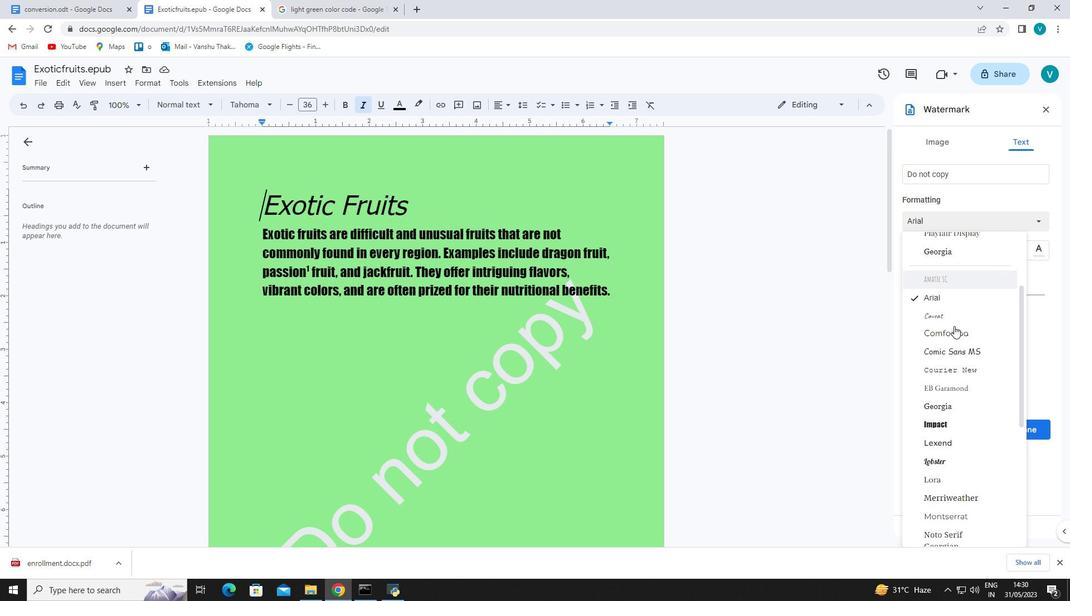 
Action: Mouse moved to (949, 382)
Screenshot: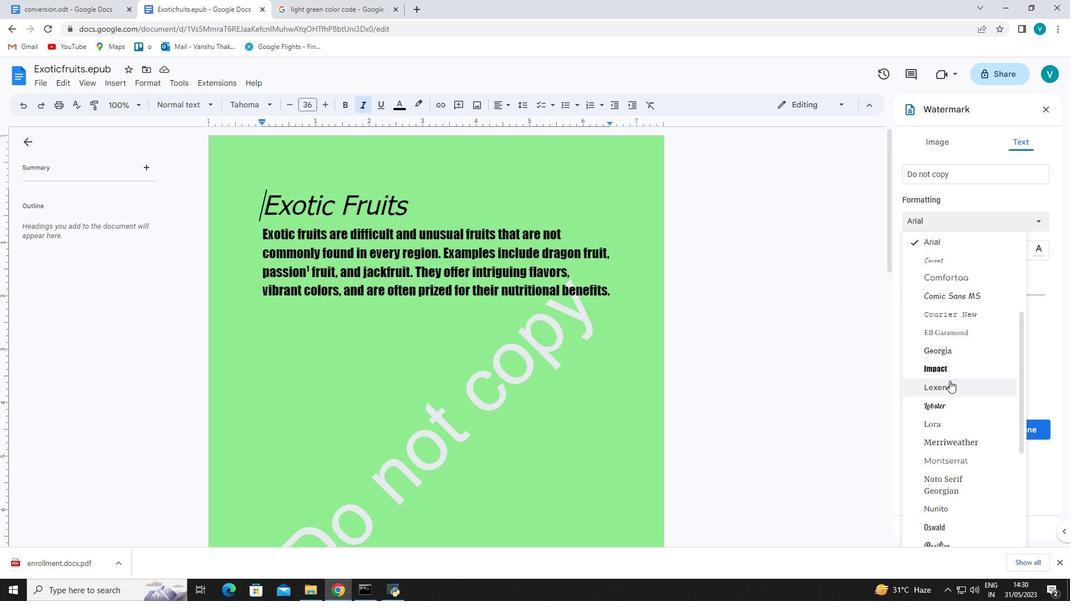 
Action: Mouse pressed left at (949, 382)
Screenshot: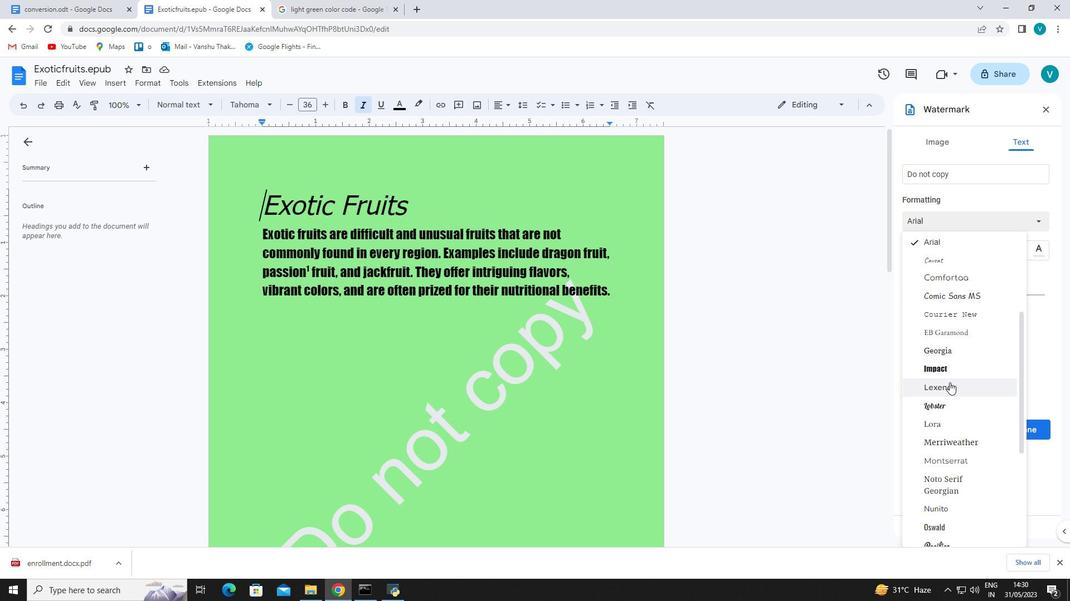 
Action: Mouse moved to (969, 246)
Screenshot: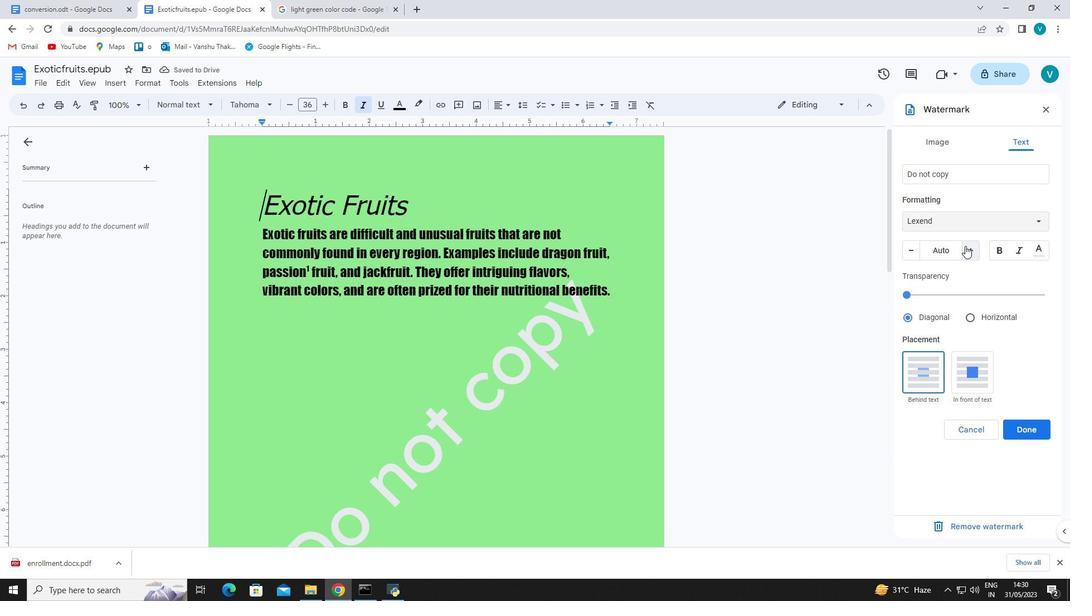 
Action: Mouse pressed left at (969, 246)
Screenshot: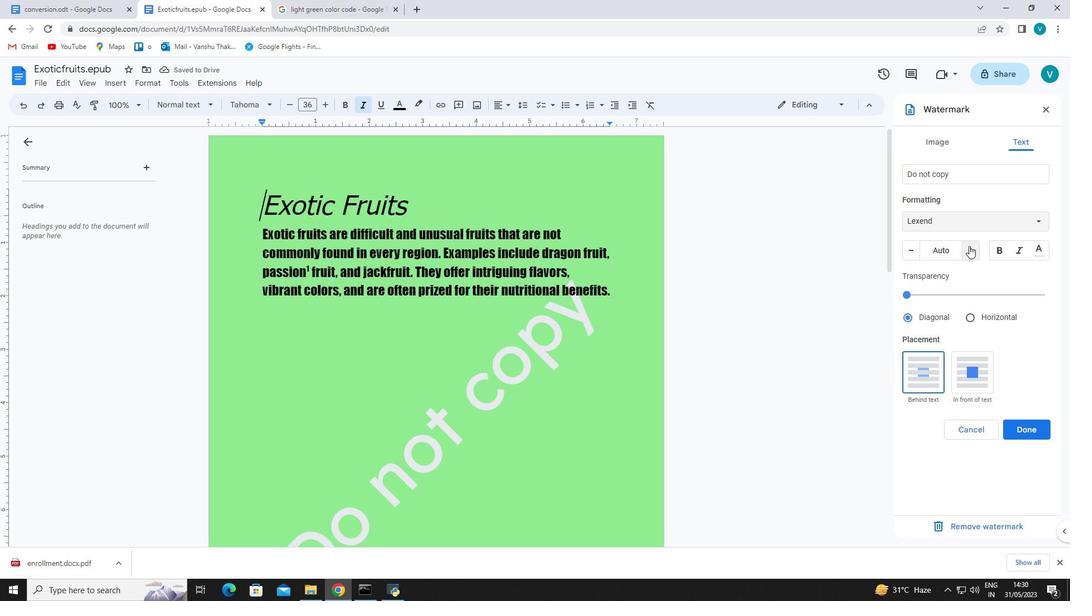 
Action: Mouse pressed left at (969, 246)
Screenshot: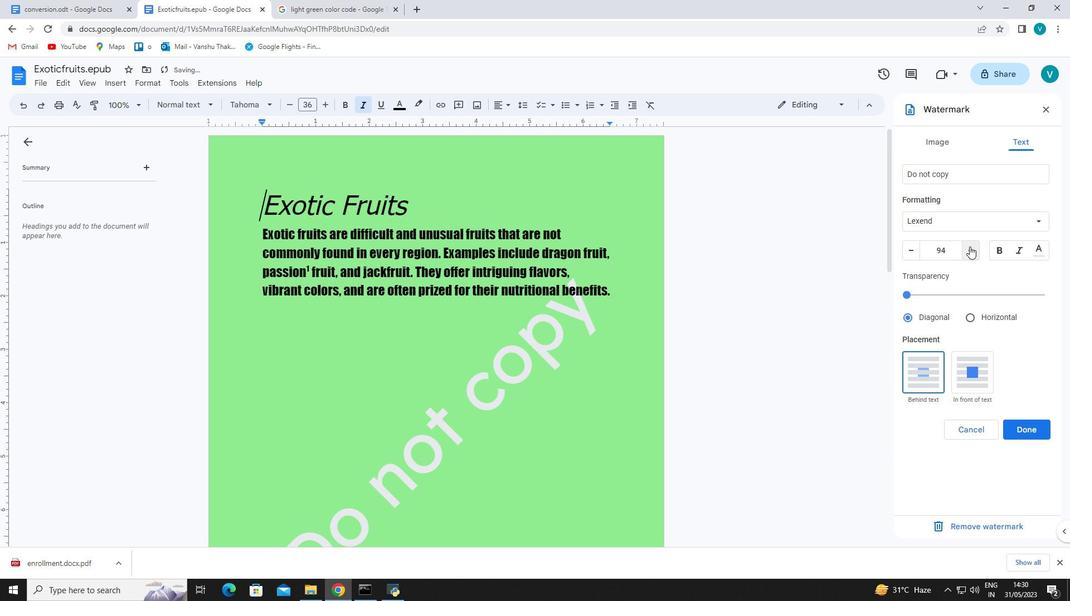 
Action: Mouse pressed left at (969, 246)
Screenshot: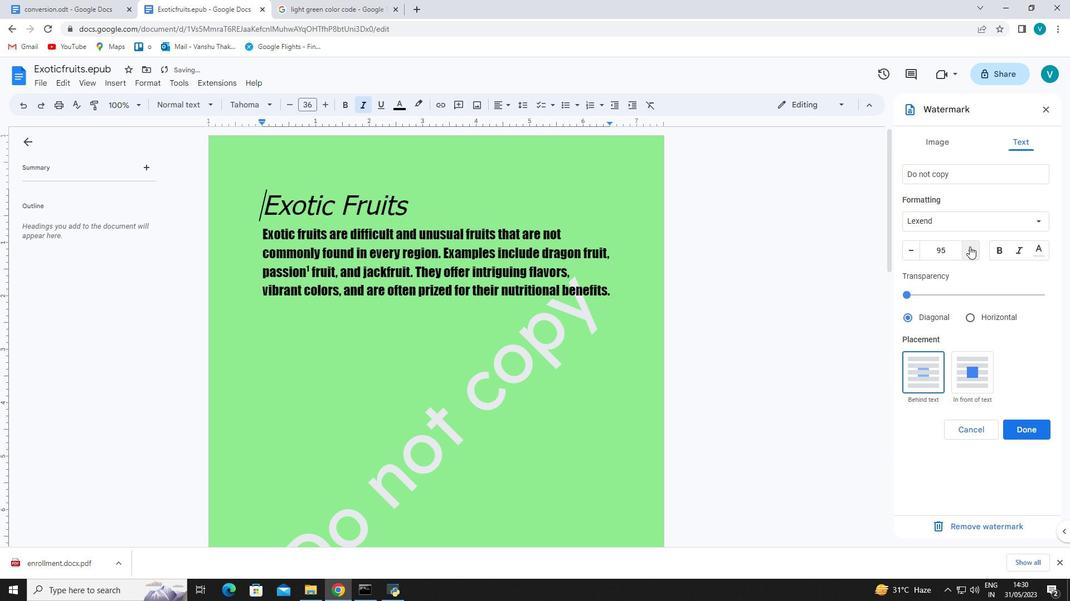 
Action: Mouse pressed left at (969, 246)
Screenshot: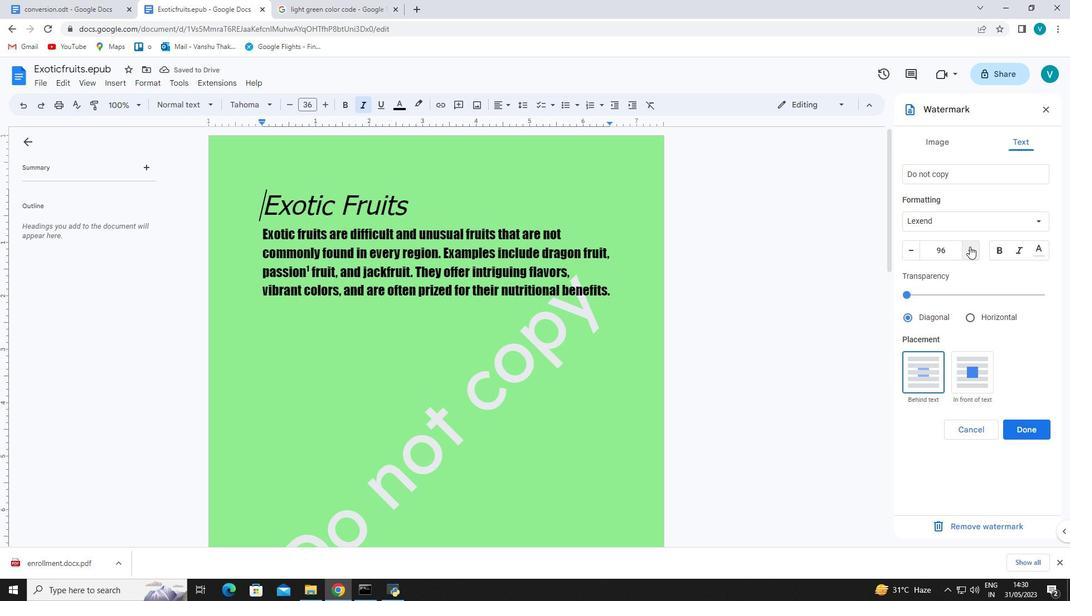 
Action: Mouse pressed left at (969, 246)
Screenshot: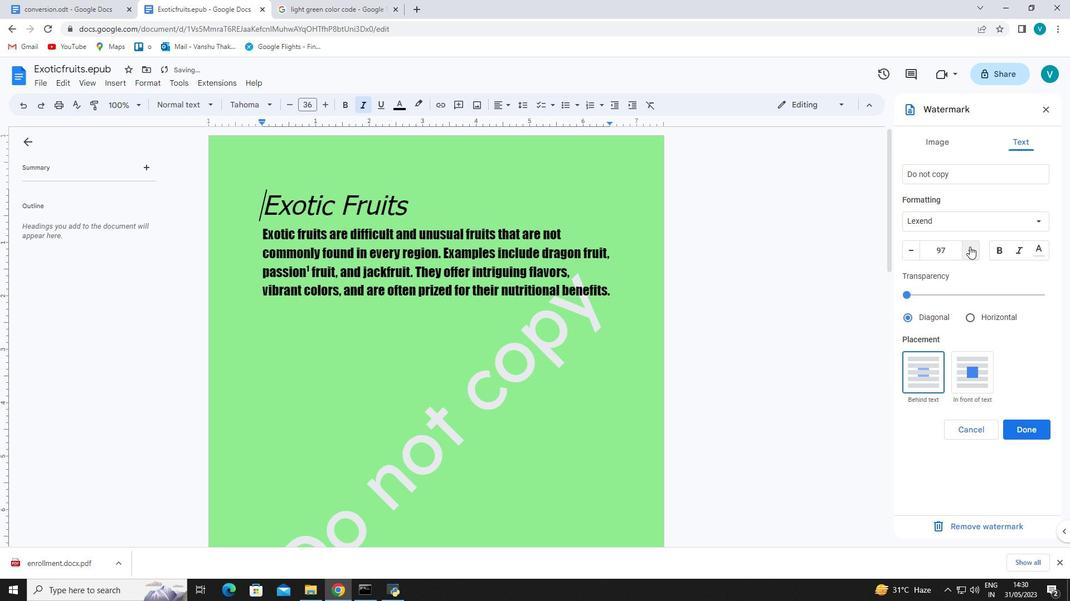 
Action: Mouse pressed left at (969, 246)
Screenshot: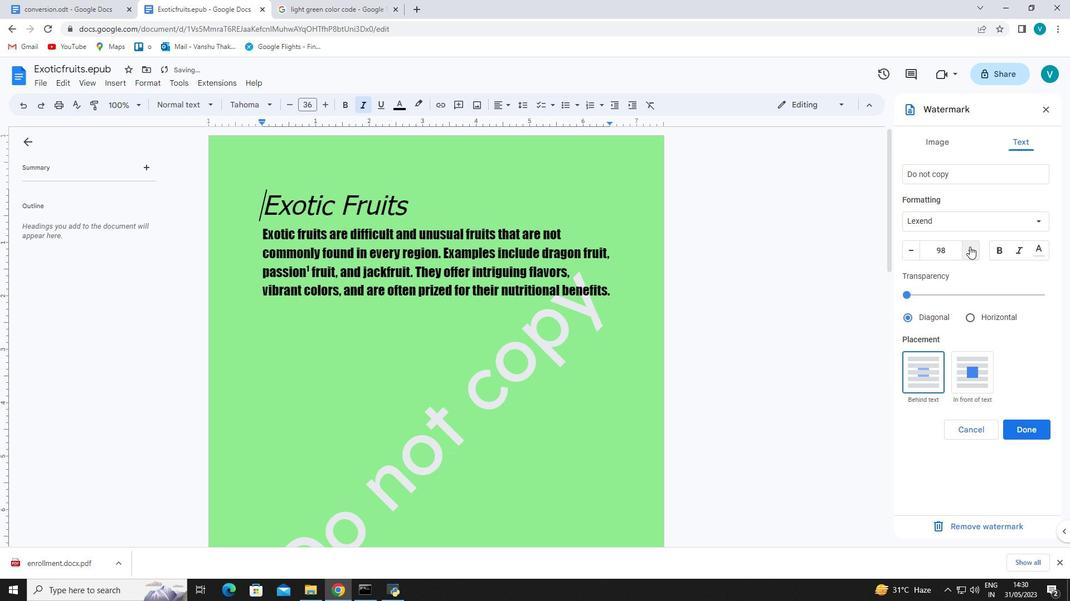 
Action: Mouse pressed left at (969, 246)
Screenshot: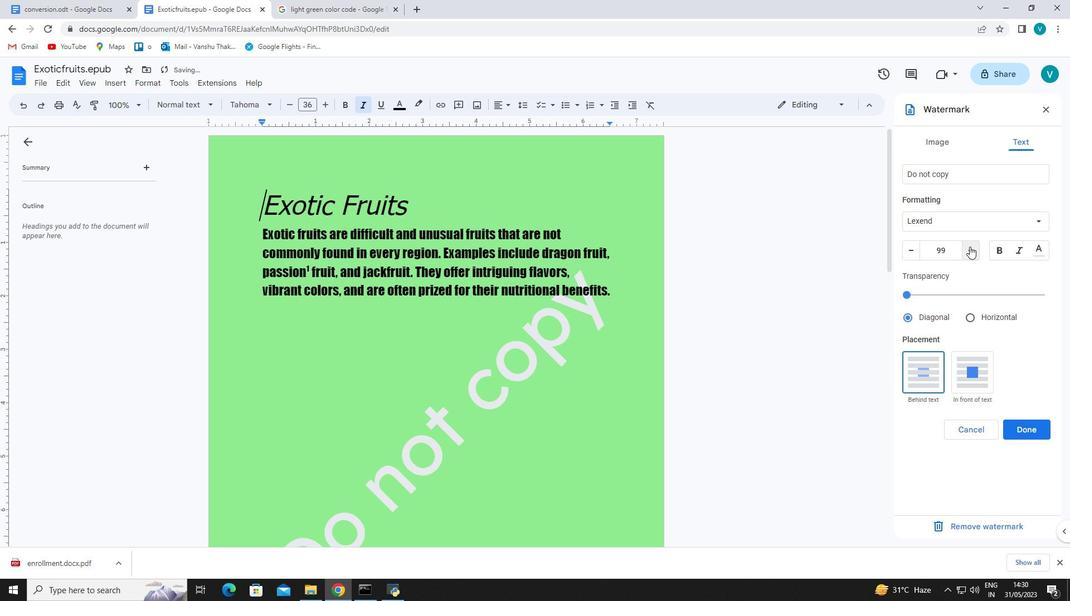 
Action: Mouse pressed left at (969, 246)
Screenshot: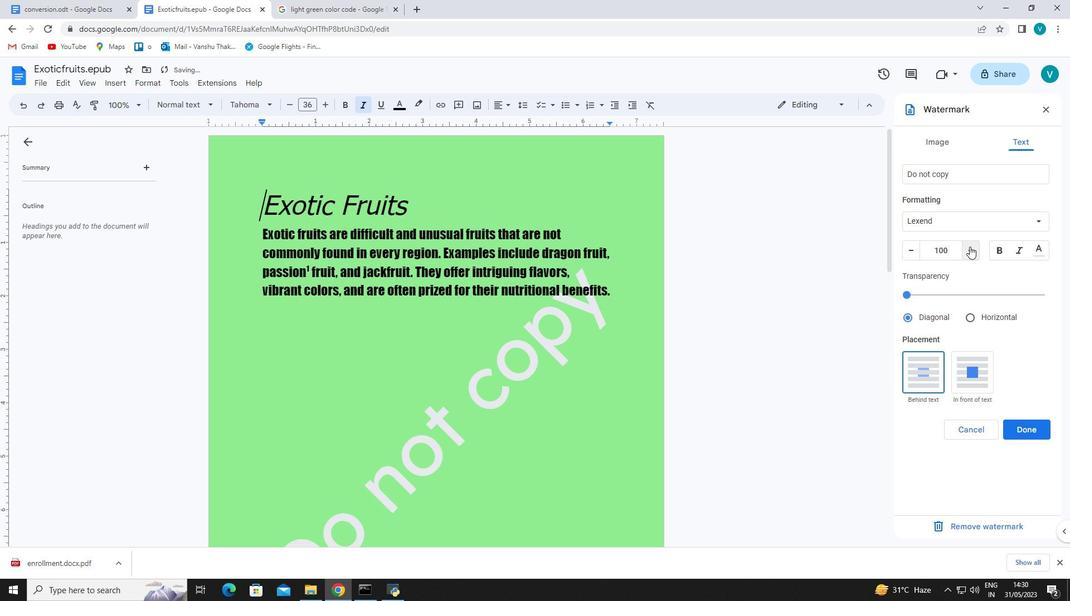 
Action: Mouse moved to (969, 245)
Screenshot: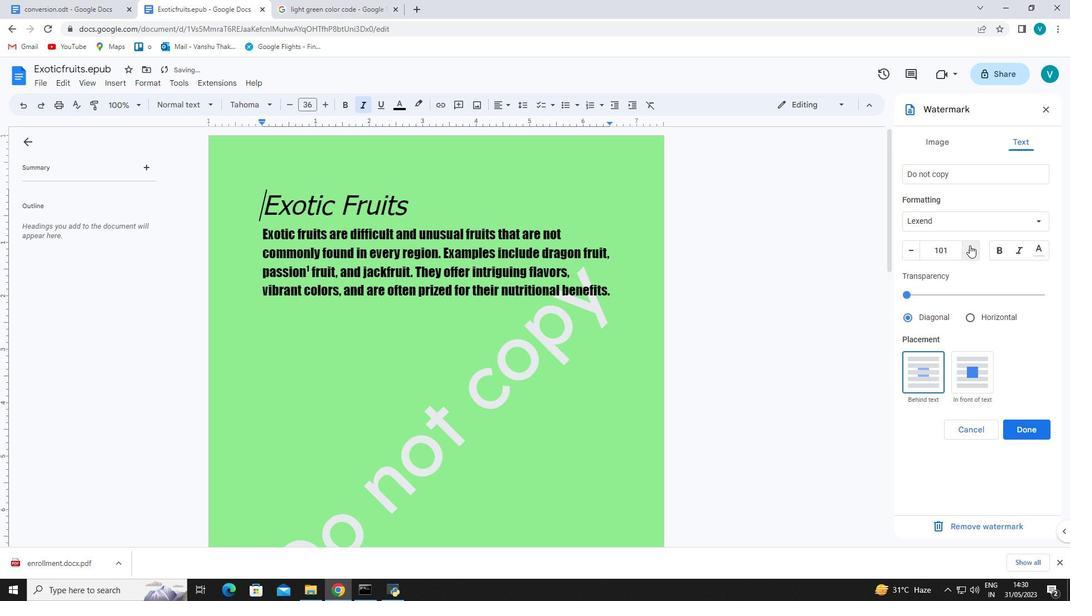 
Action: Mouse pressed left at (969, 245)
Screenshot: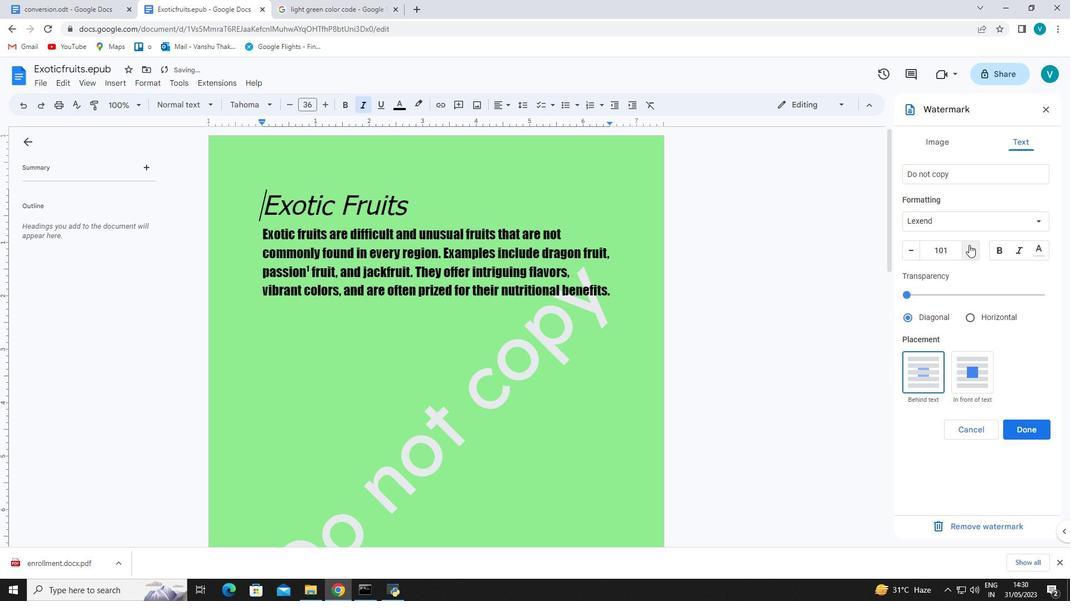 
Action: Mouse moved to (969, 242)
Screenshot: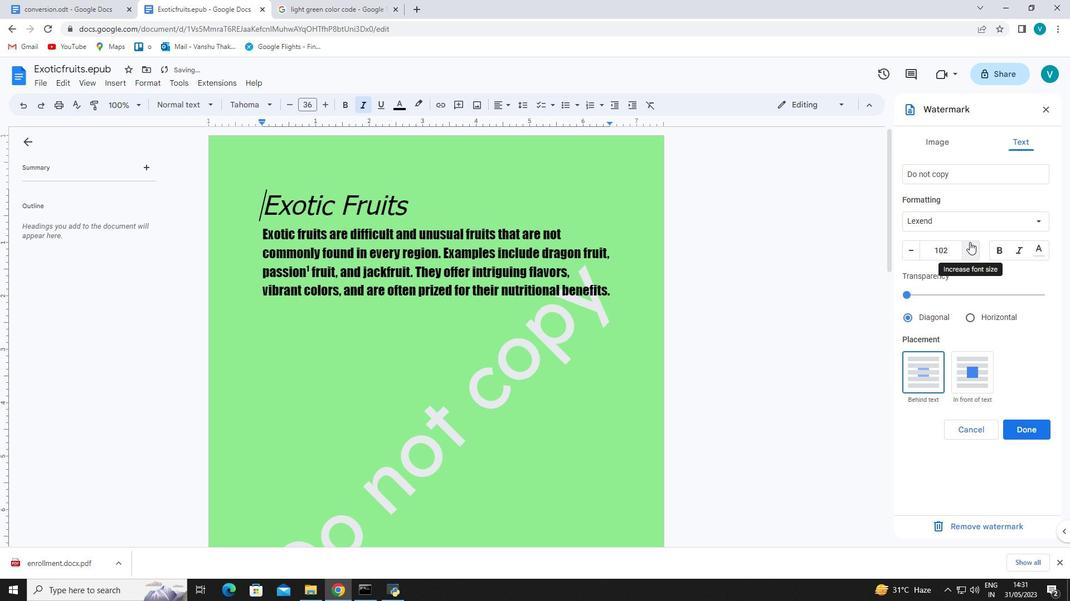 
Action: Mouse pressed left at (969, 242)
Screenshot: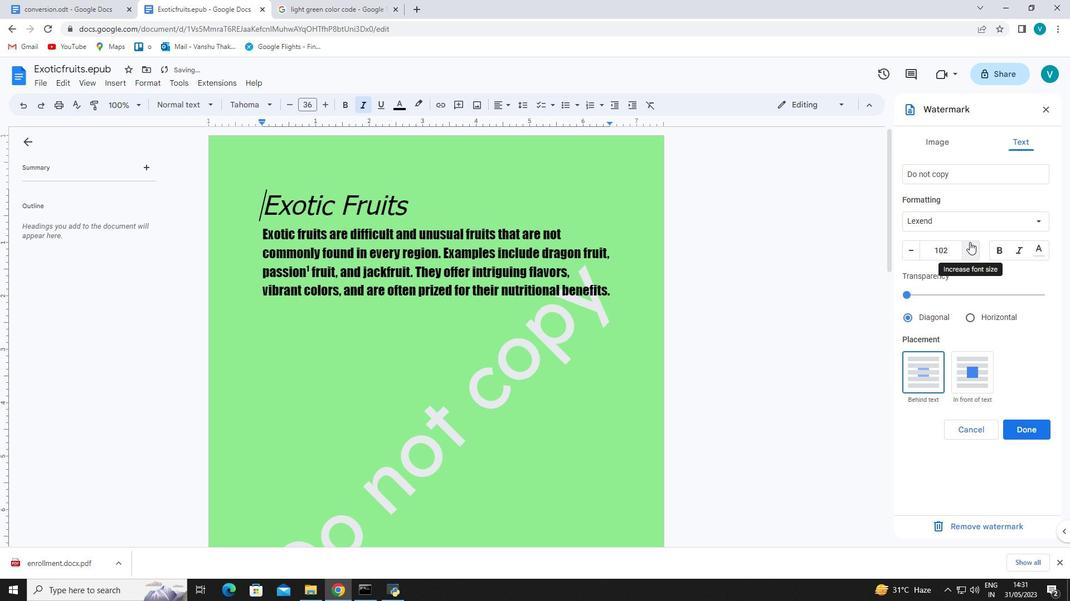 
Action: Mouse moved to (968, 242)
Screenshot: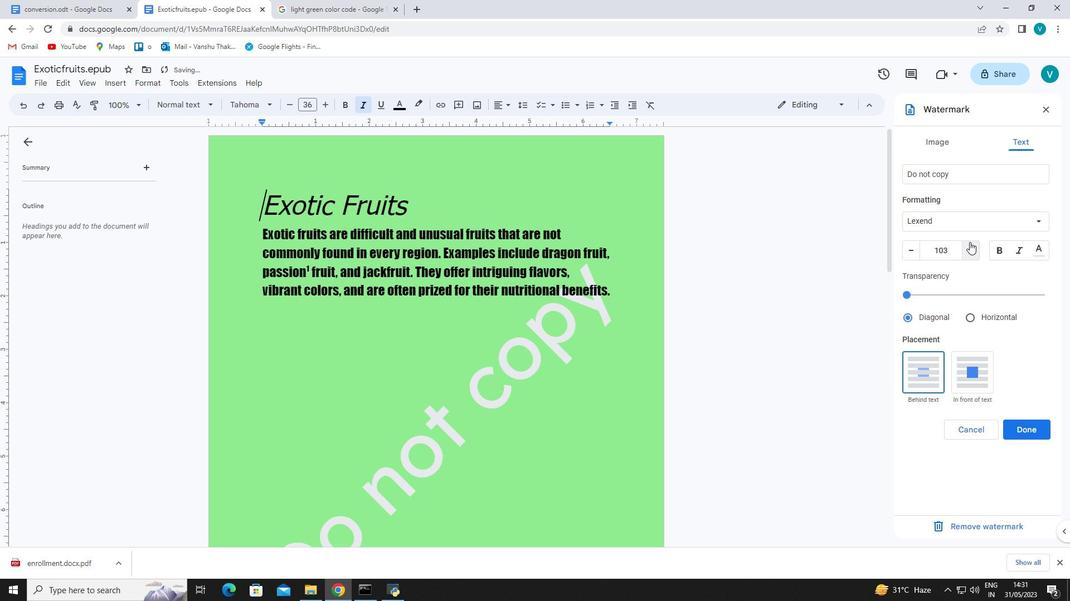
Action: Mouse pressed left at (968, 242)
Screenshot: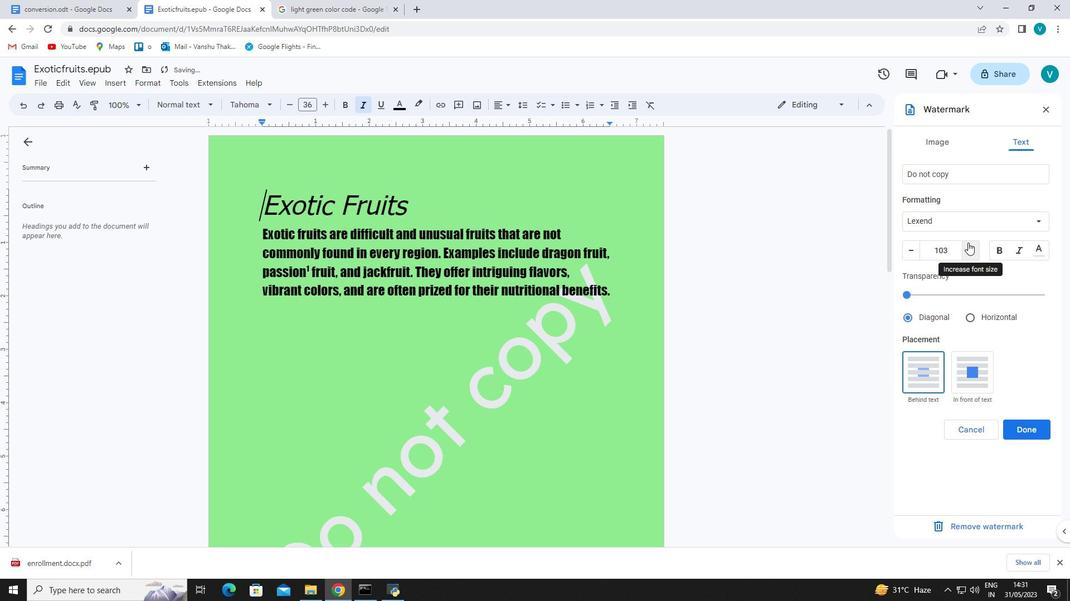 
Action: Mouse pressed left at (968, 242)
Screenshot: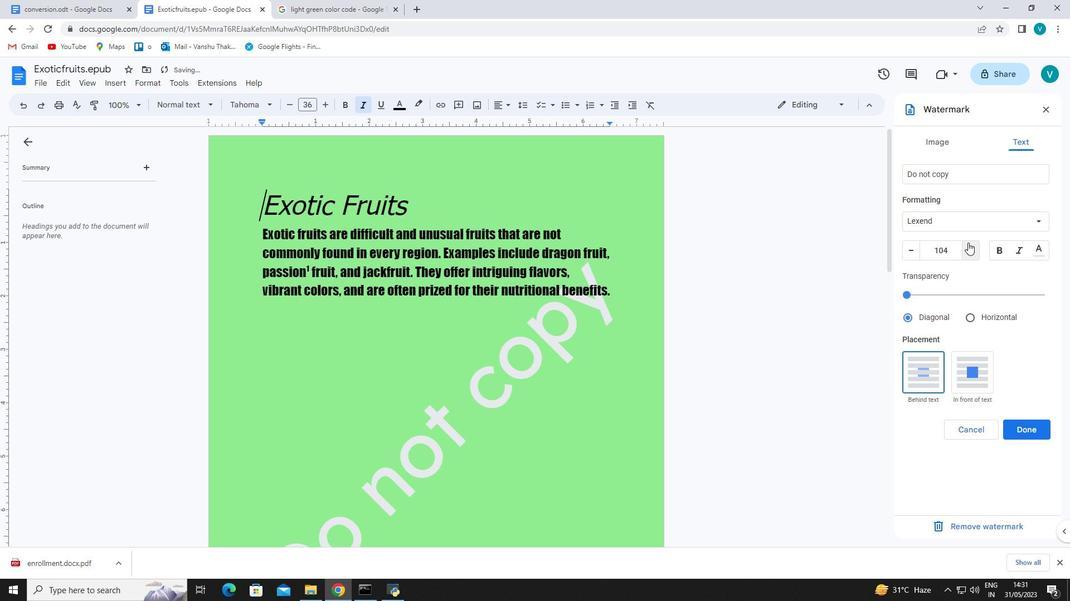 
Action: Mouse pressed left at (968, 242)
Screenshot: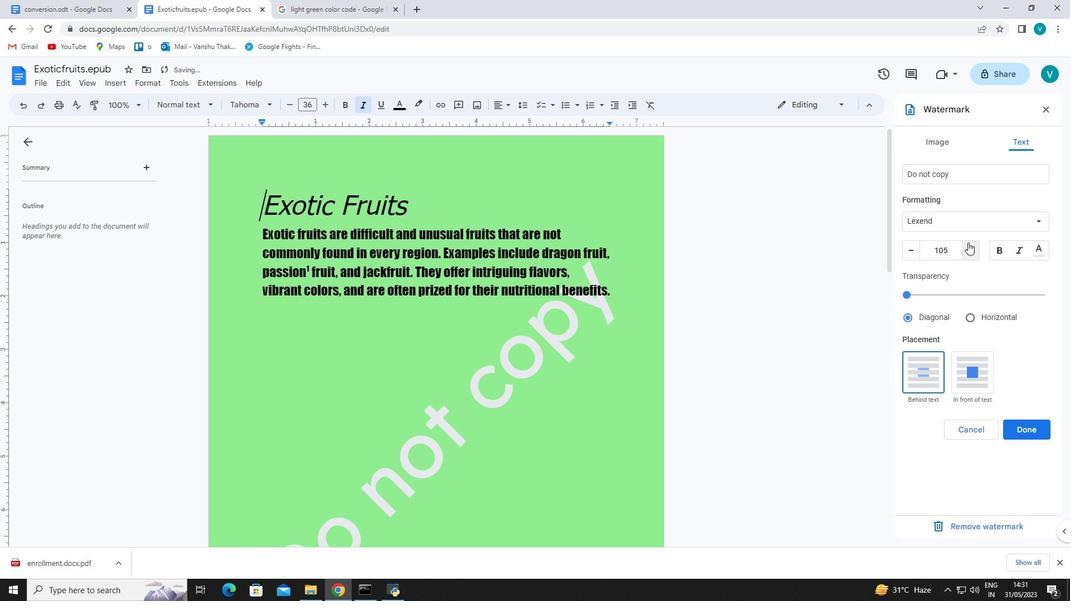 
Action: Mouse moved to (967, 246)
Screenshot: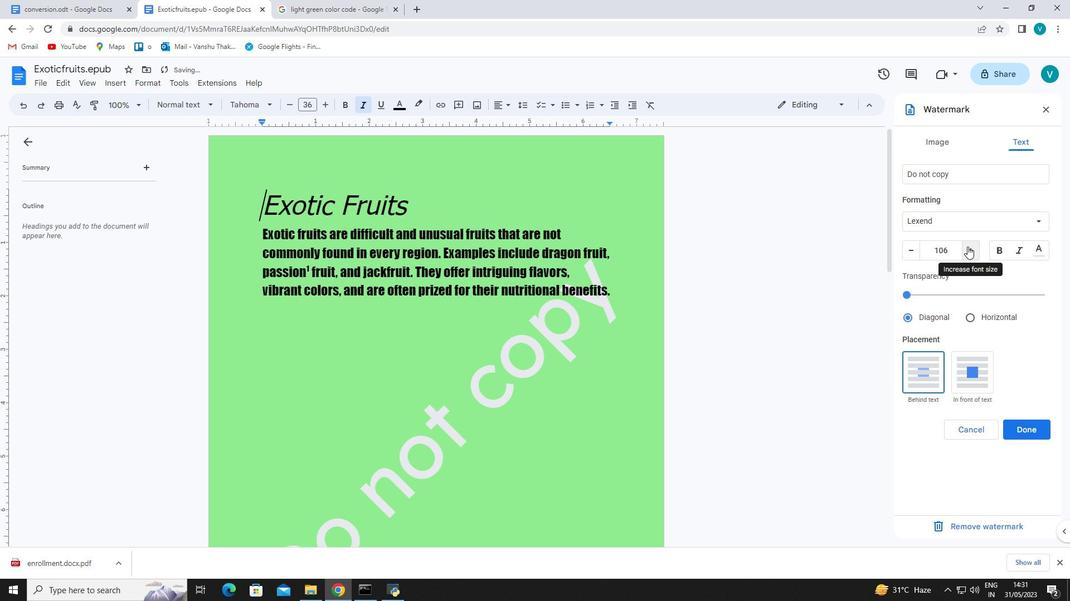 
Action: Mouse pressed left at (967, 246)
Screenshot: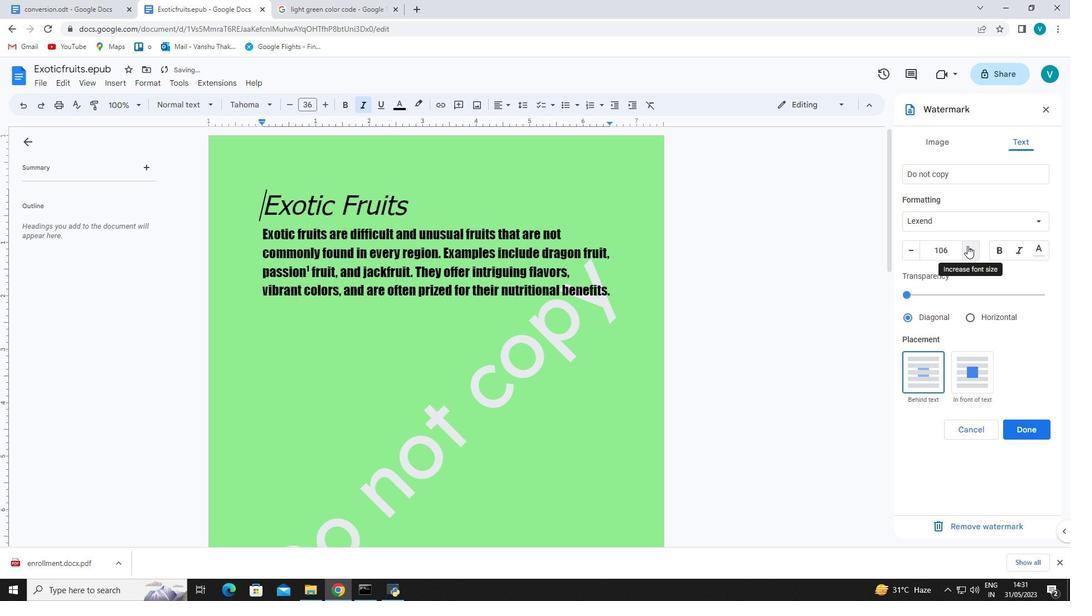 
Action: Mouse moved to (968, 244)
Screenshot: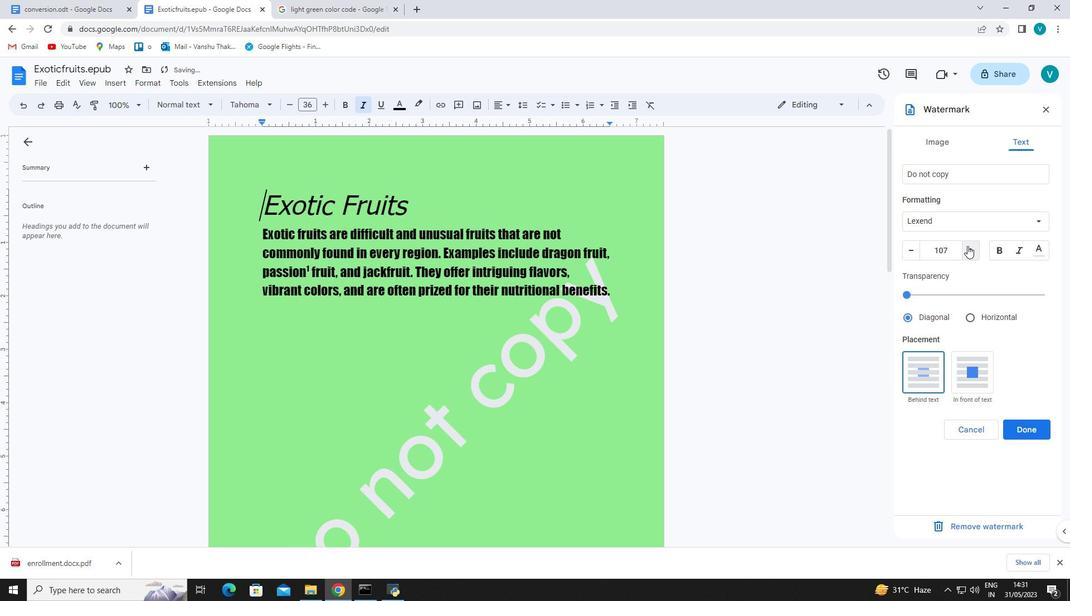 
Action: Mouse pressed left at (968, 244)
Screenshot: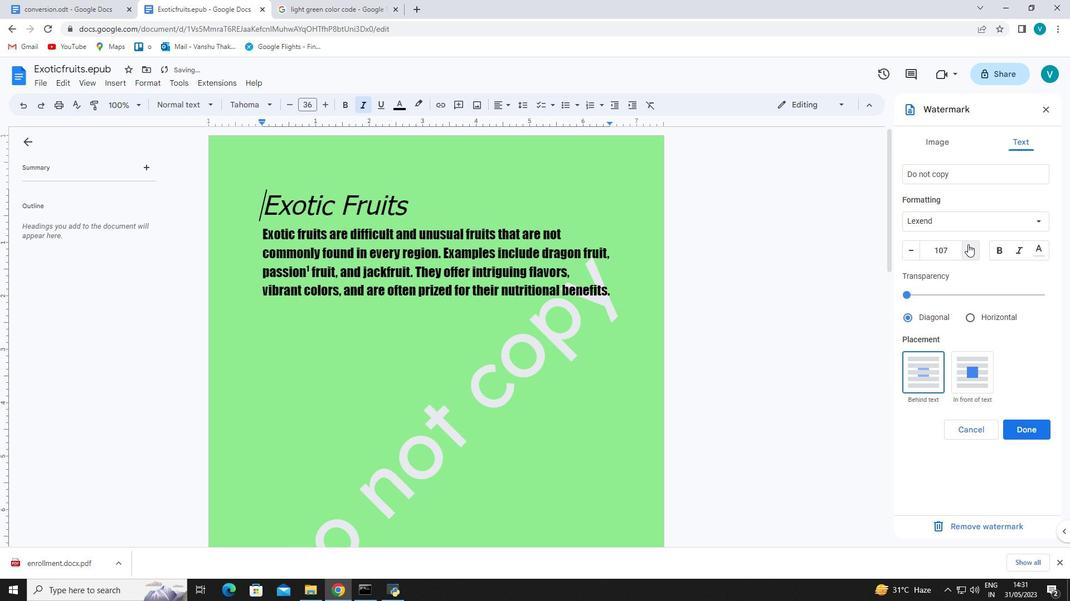 
Action: Mouse pressed left at (968, 244)
Screenshot: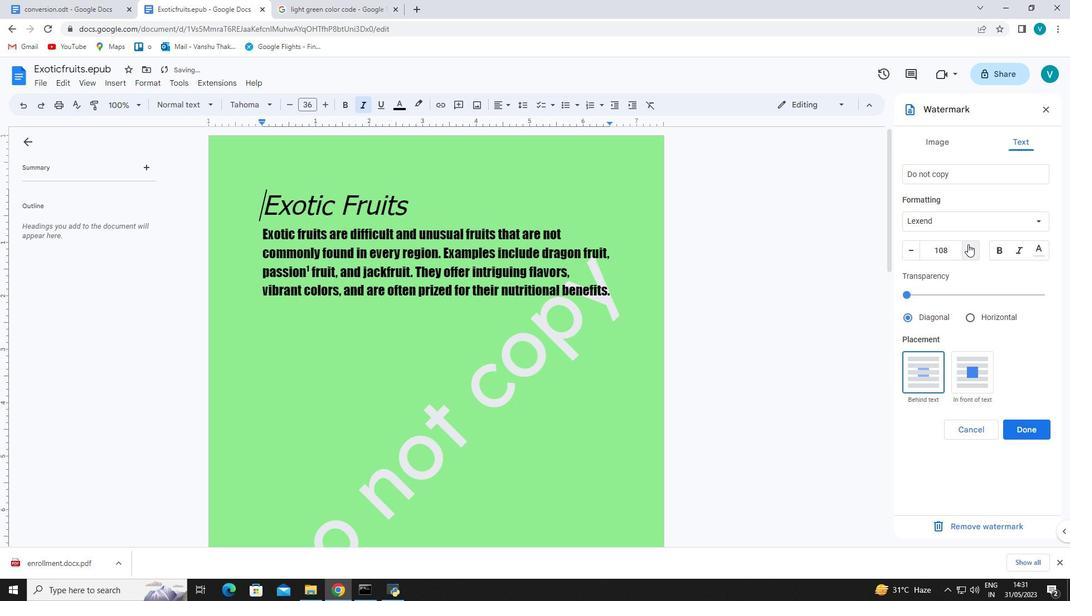 
Action: Mouse pressed left at (968, 244)
Screenshot: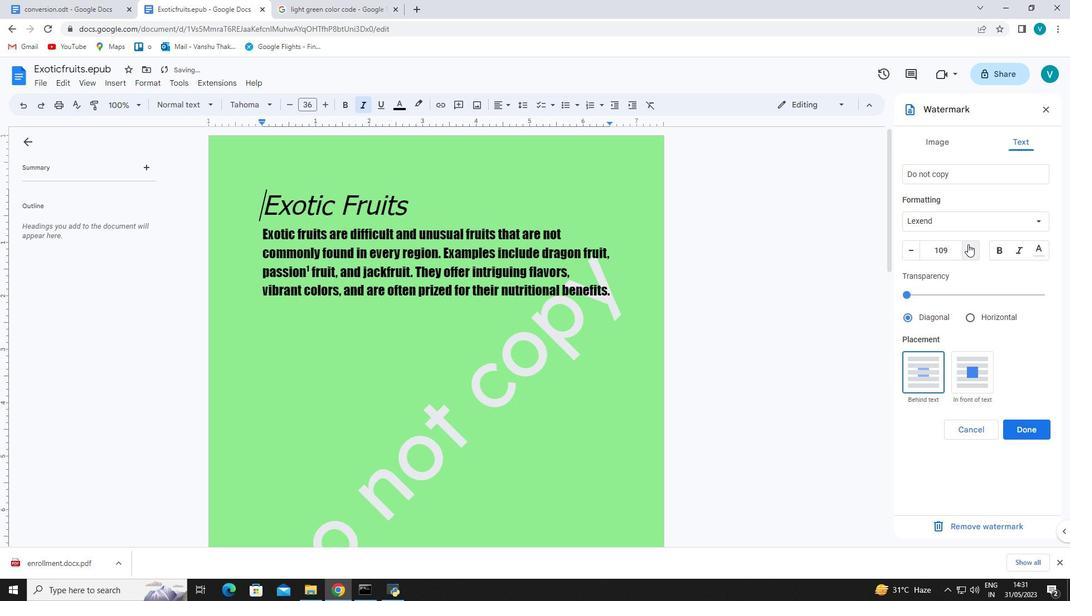 
Action: Mouse pressed left at (968, 244)
Screenshot: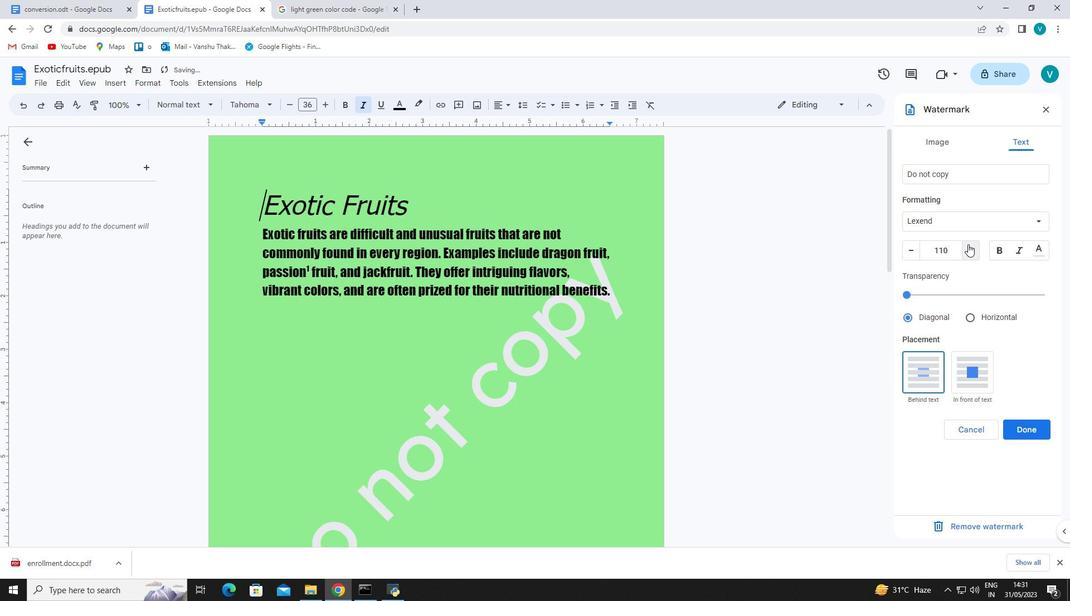 
Action: Mouse pressed left at (968, 244)
Screenshot: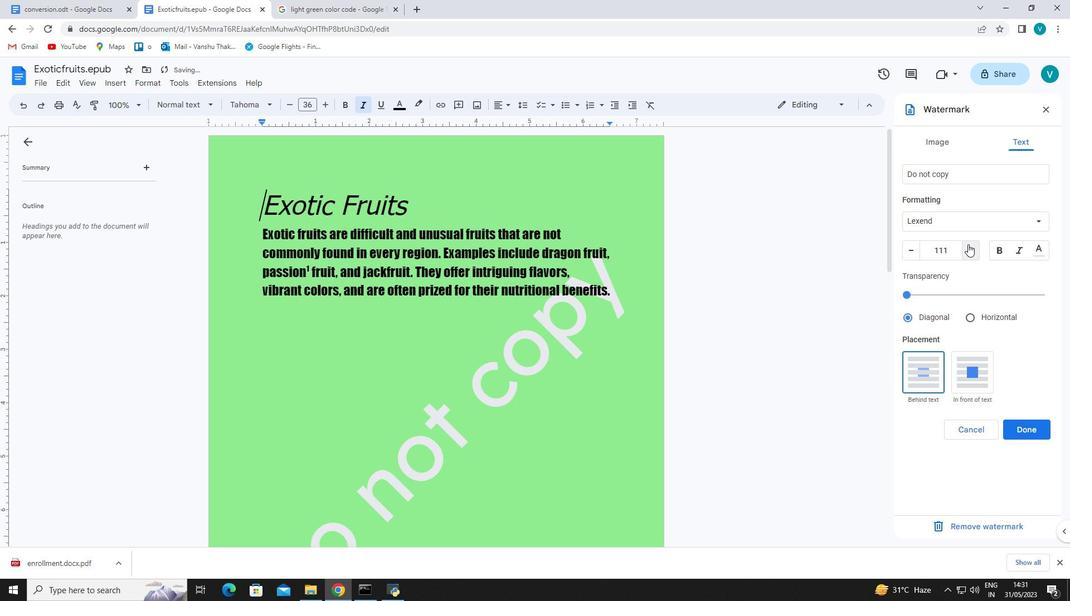 
Action: Mouse pressed left at (968, 244)
Screenshot: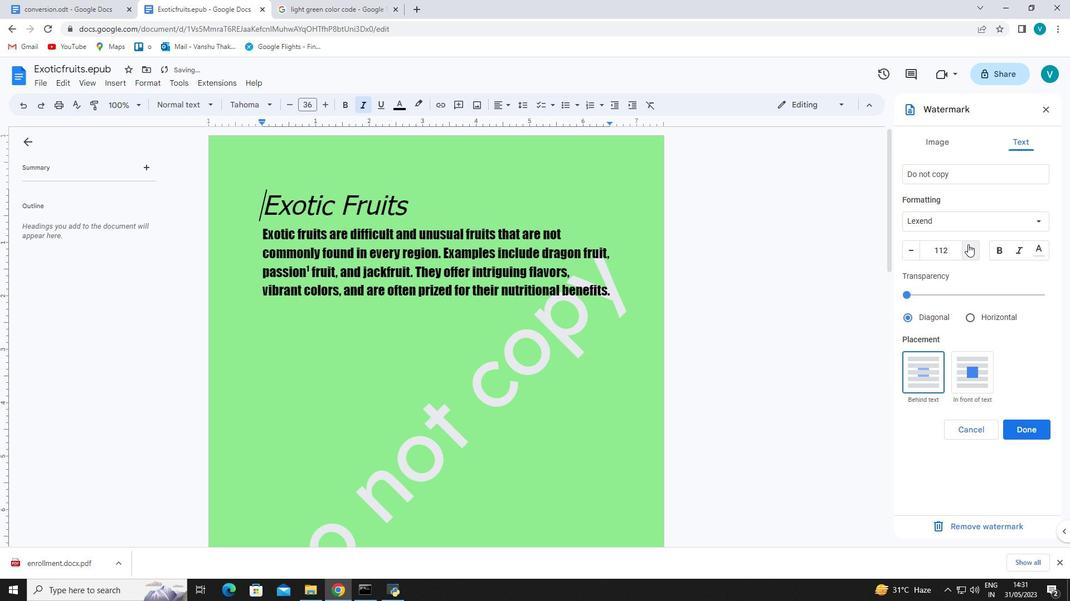
Action: Mouse pressed left at (968, 244)
Screenshot: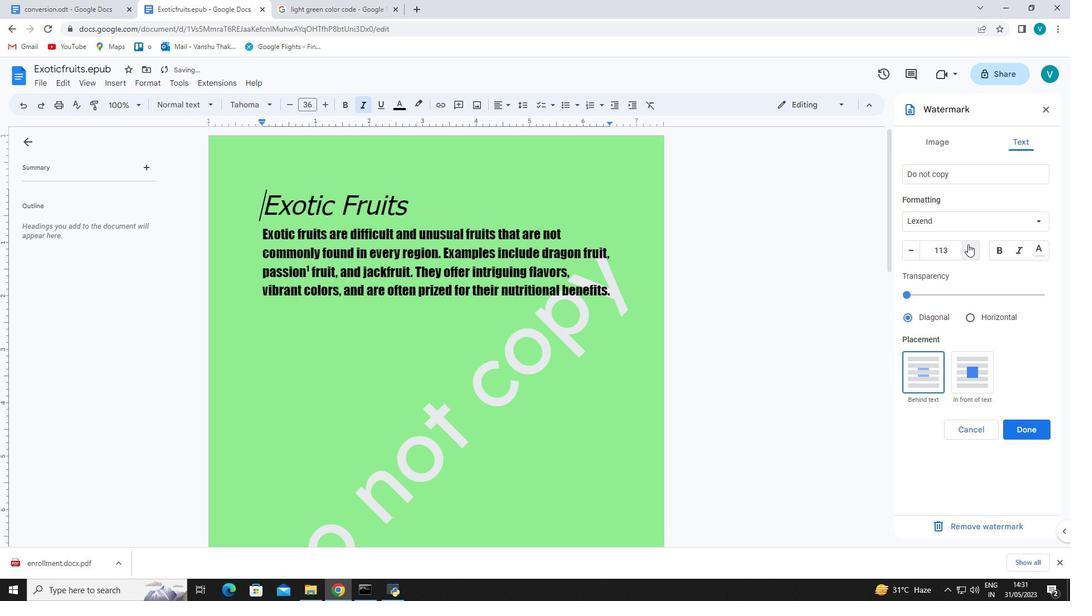 
Action: Mouse pressed left at (968, 244)
Screenshot: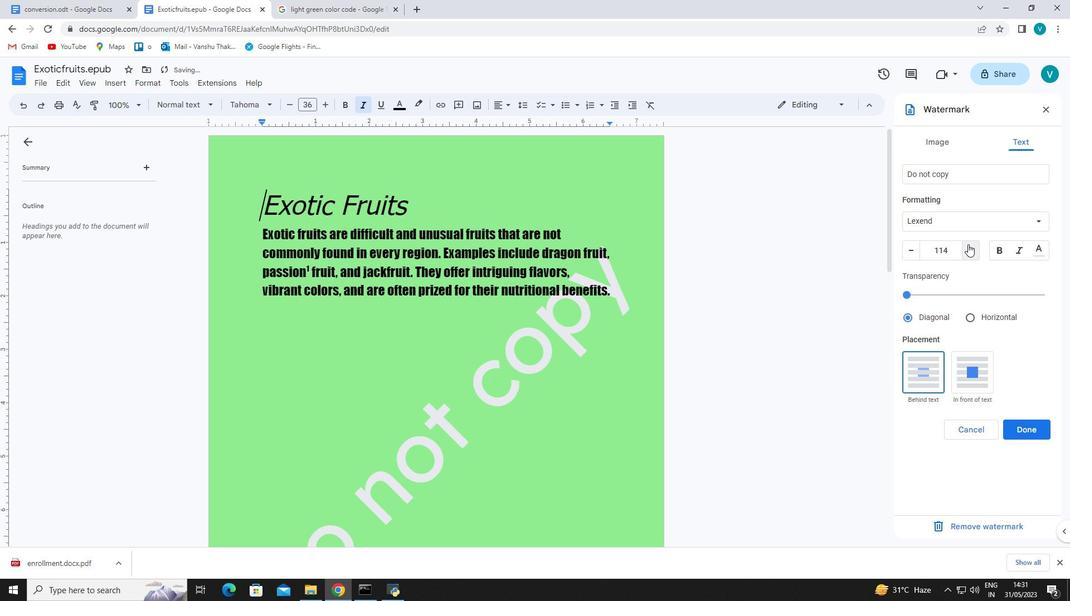 
Action: Mouse pressed left at (968, 244)
Screenshot: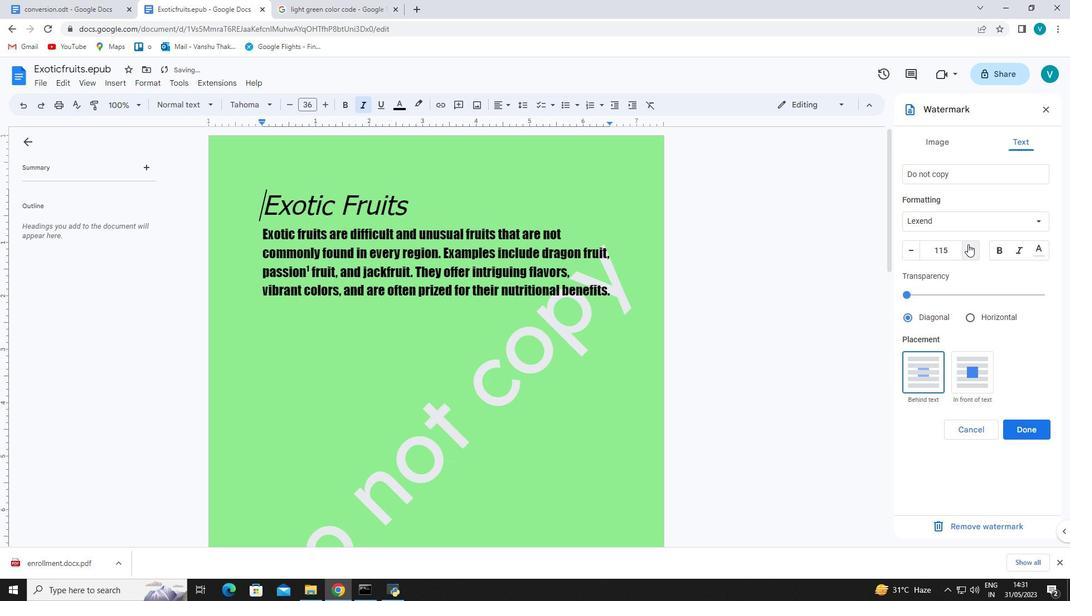 
Action: Mouse pressed left at (968, 244)
Screenshot: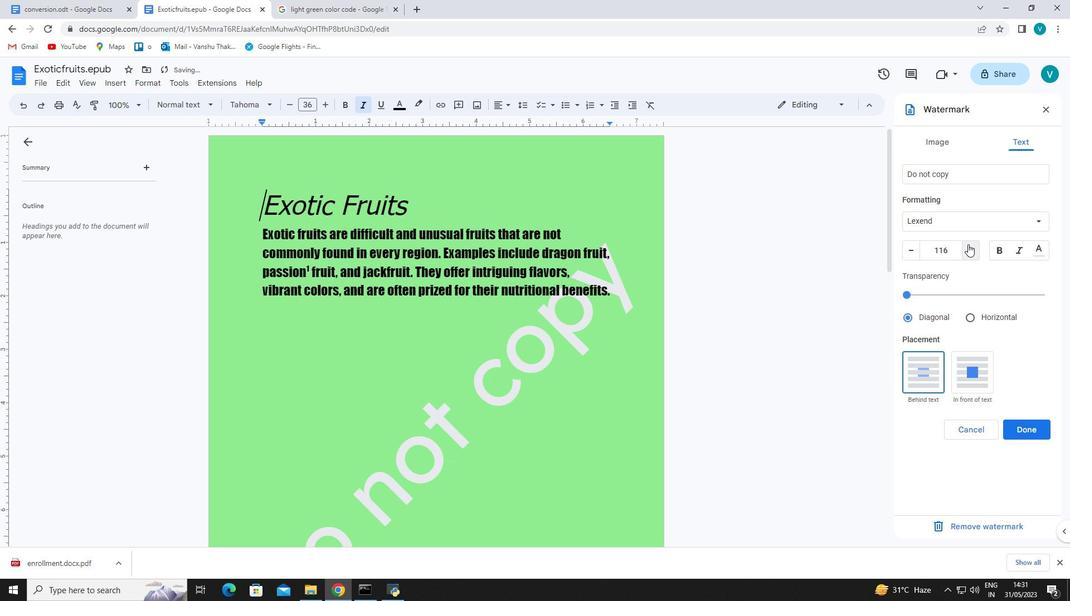 
Action: Mouse pressed left at (968, 244)
Screenshot: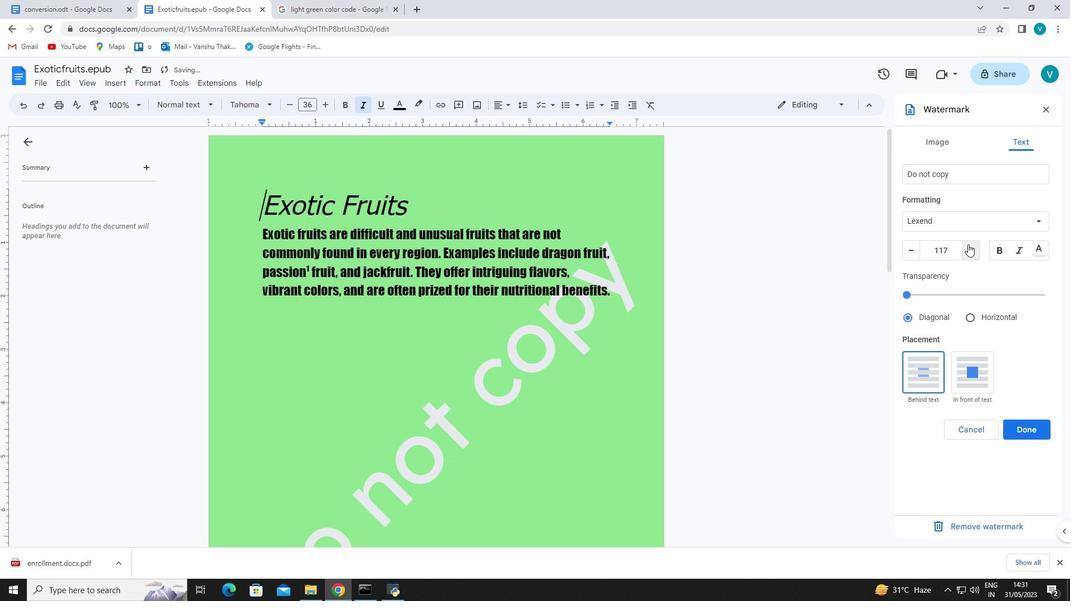 
Action: Mouse pressed left at (968, 244)
Screenshot: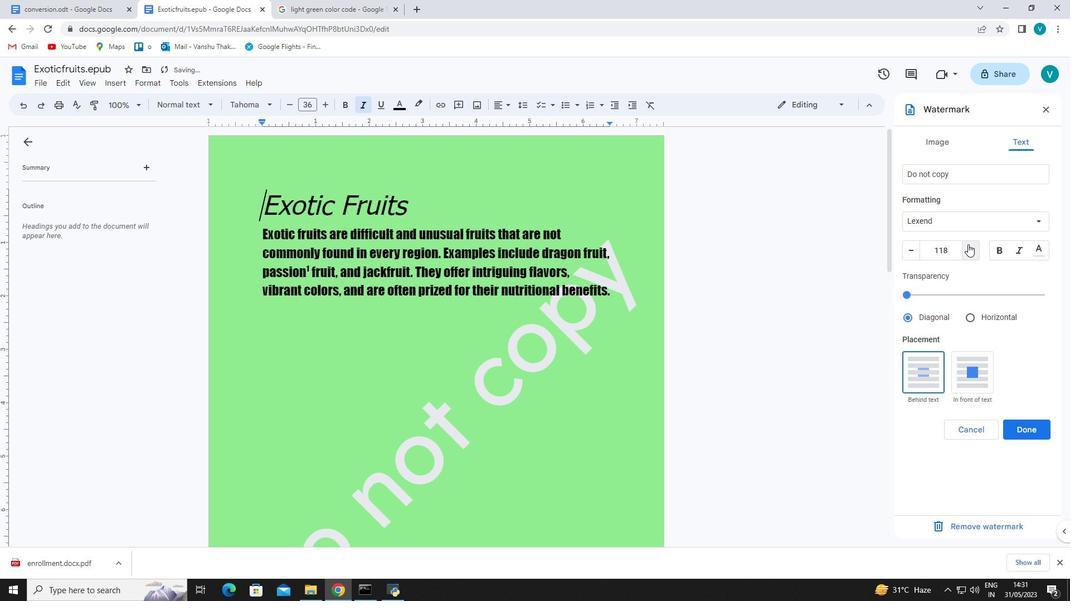
Action: Mouse pressed left at (968, 244)
Screenshot: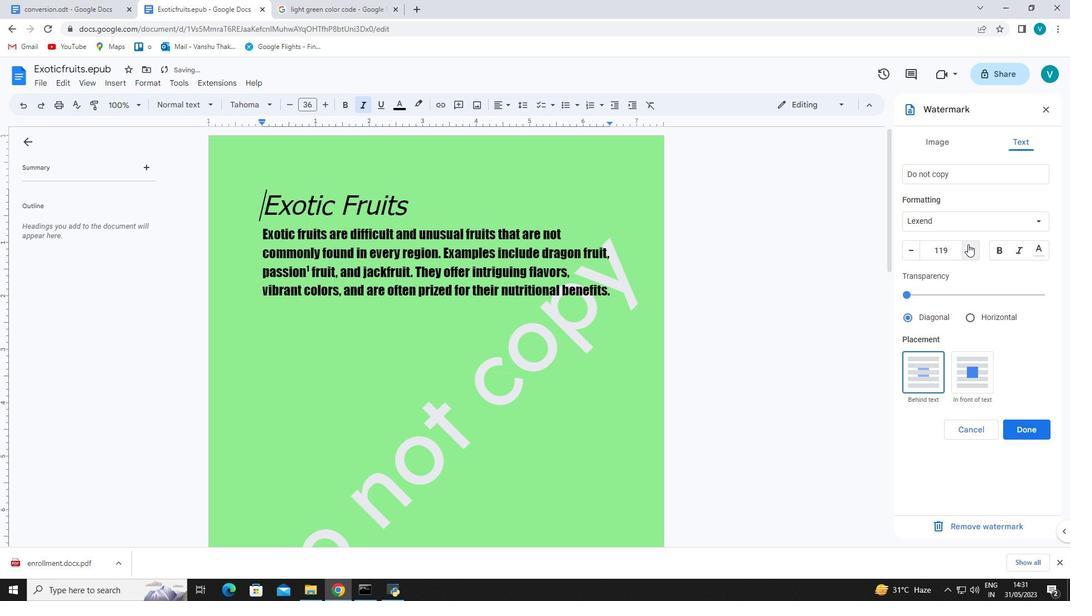 
Action: Mouse moved to (971, 317)
Screenshot: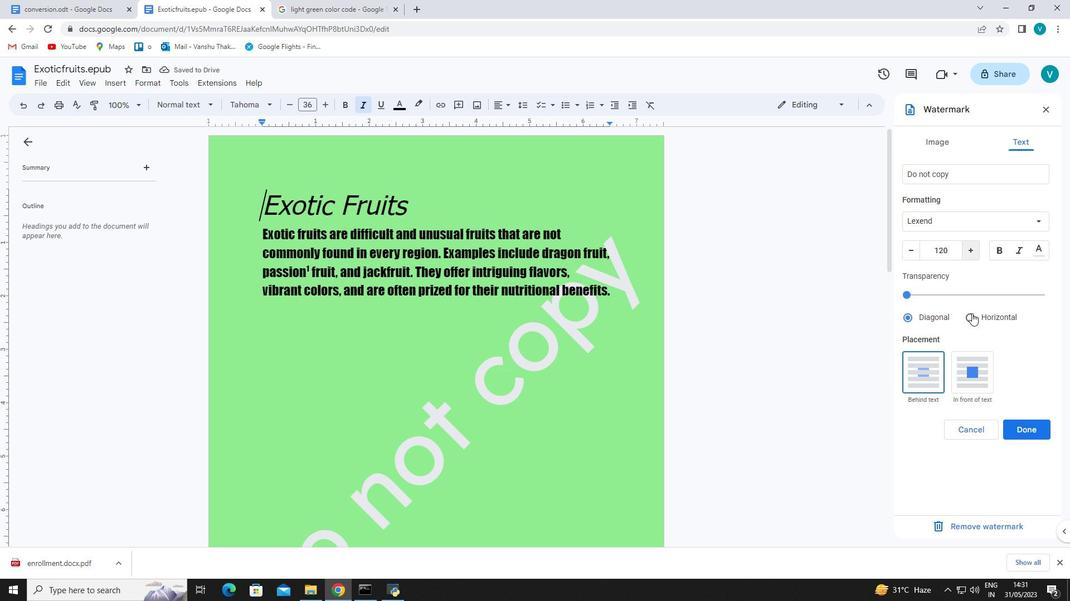 
Action: Mouse pressed left at (971, 317)
Screenshot: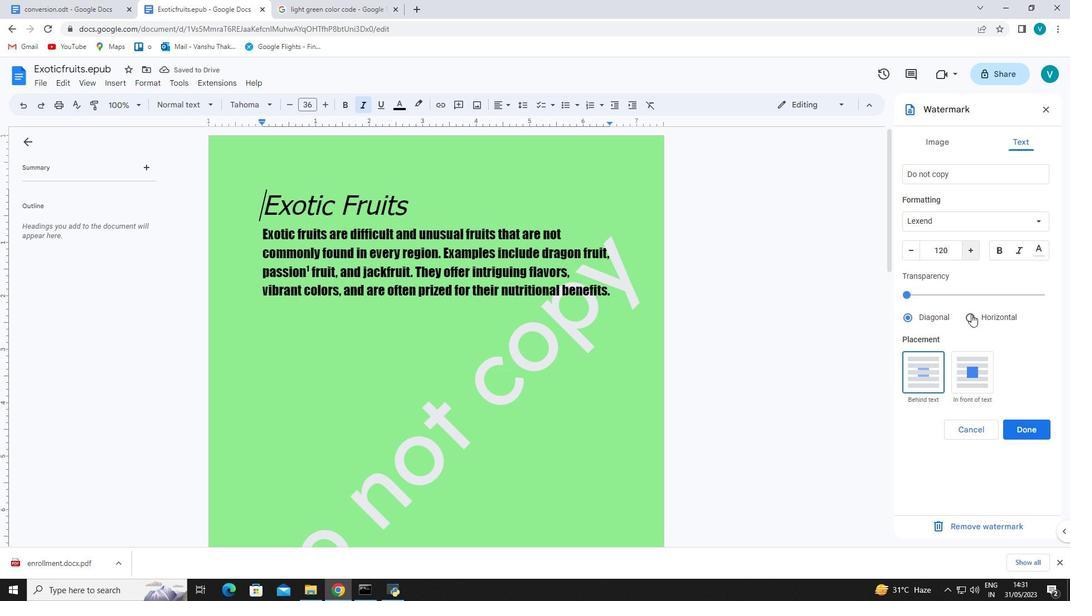 
Action: Mouse moved to (1036, 424)
Screenshot: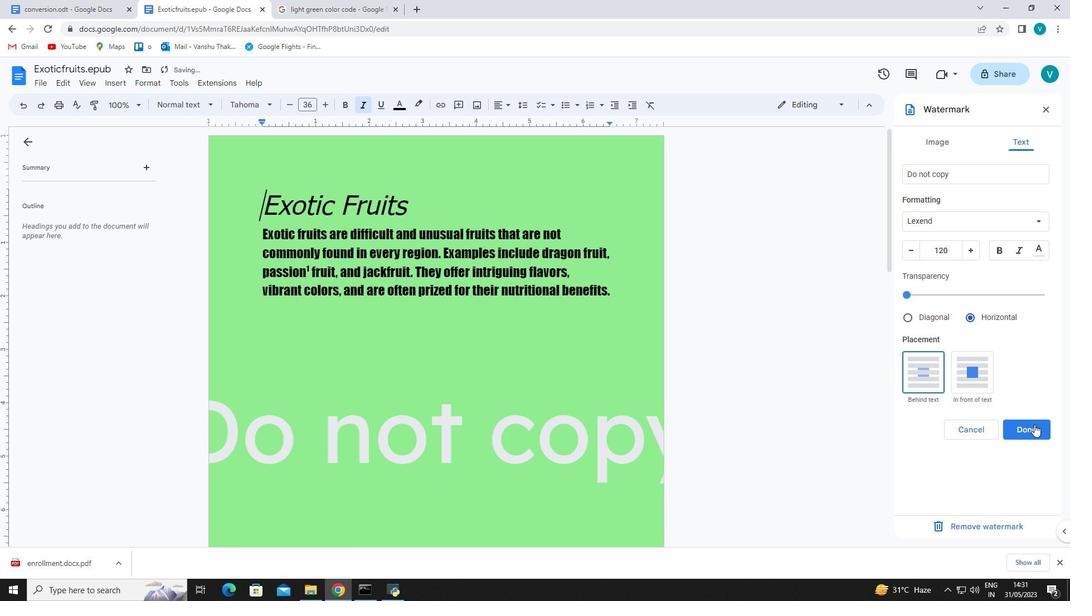 
Action: Mouse pressed left at (1036, 424)
Screenshot: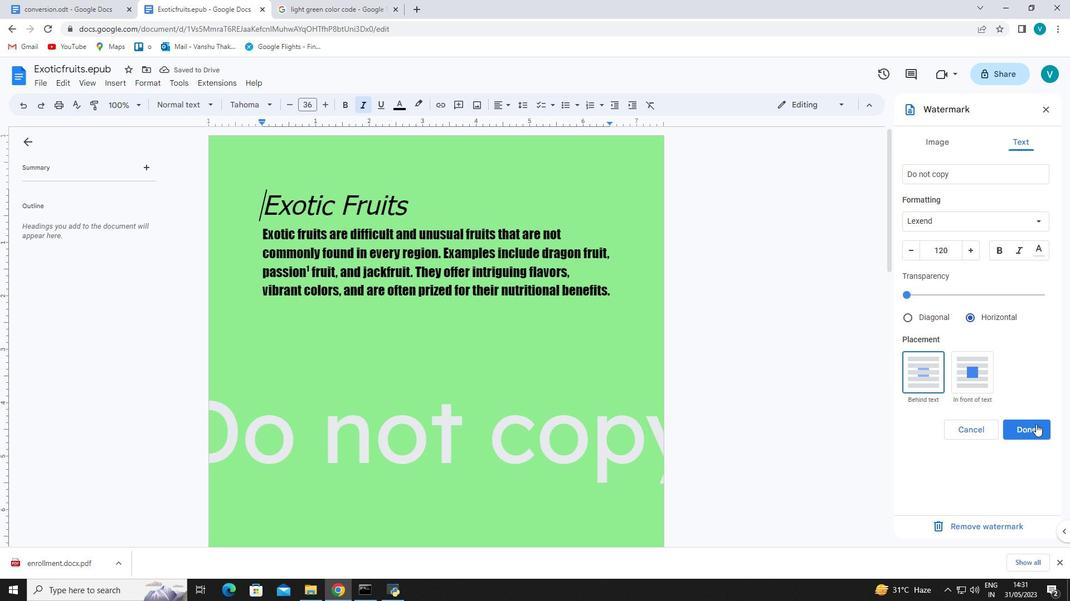 
Action: Mouse moved to (731, 351)
Screenshot: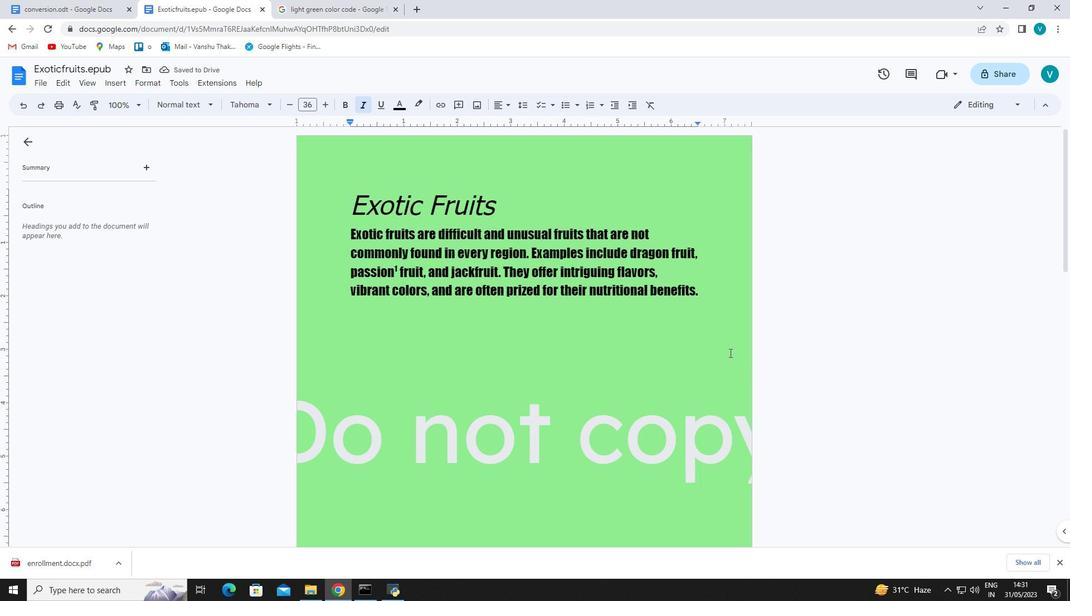 
